 Task: Select (GMT-07:00) Boise from the time zone.
Action: Mouse pressed left at (41, 102)
Screenshot: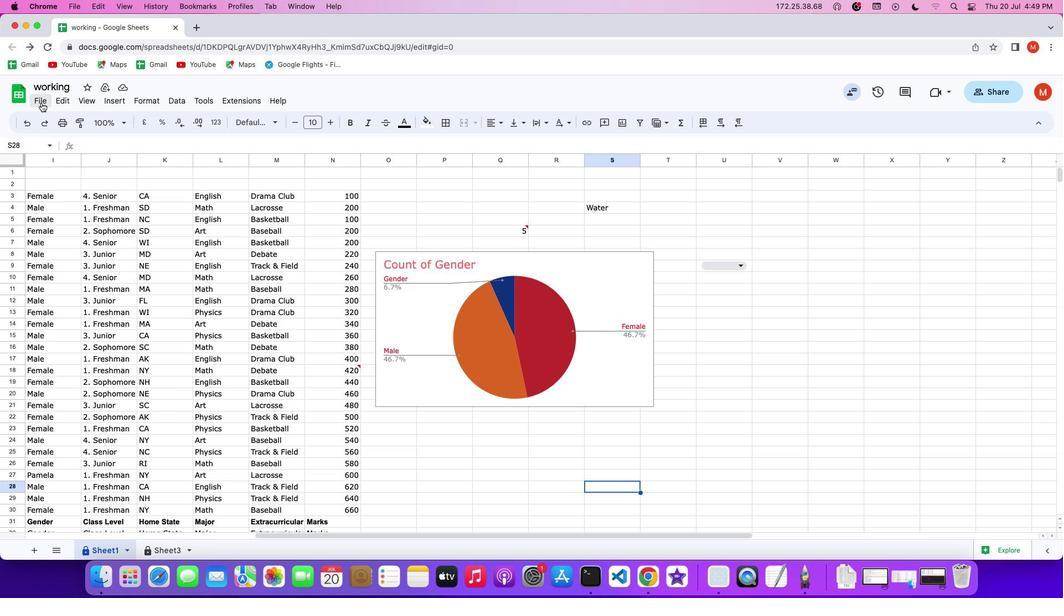 
Action: Mouse moved to (41, 102)
Screenshot: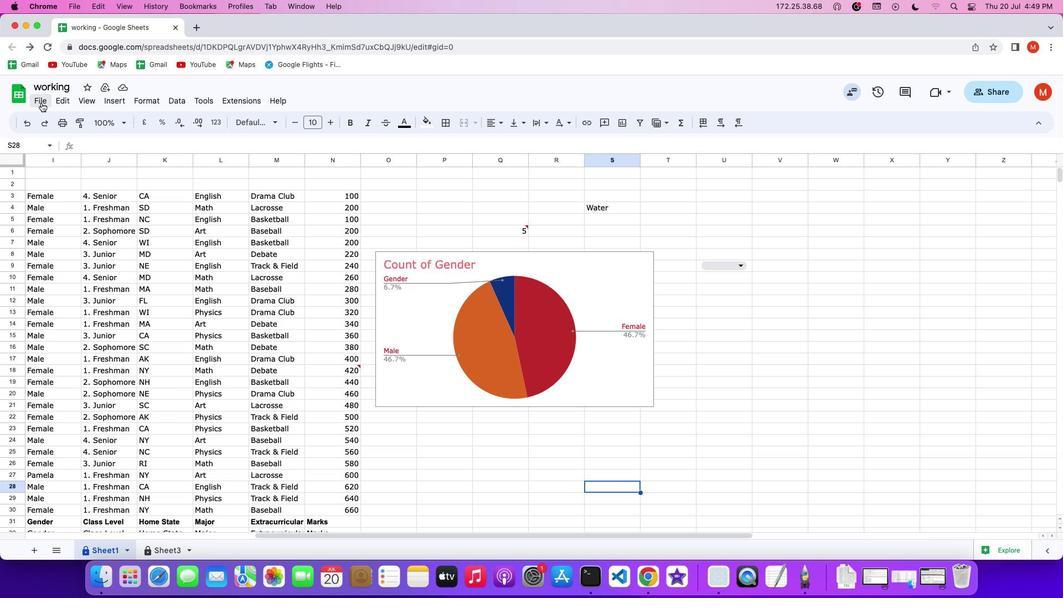 
Action: Mouse pressed left at (41, 102)
Screenshot: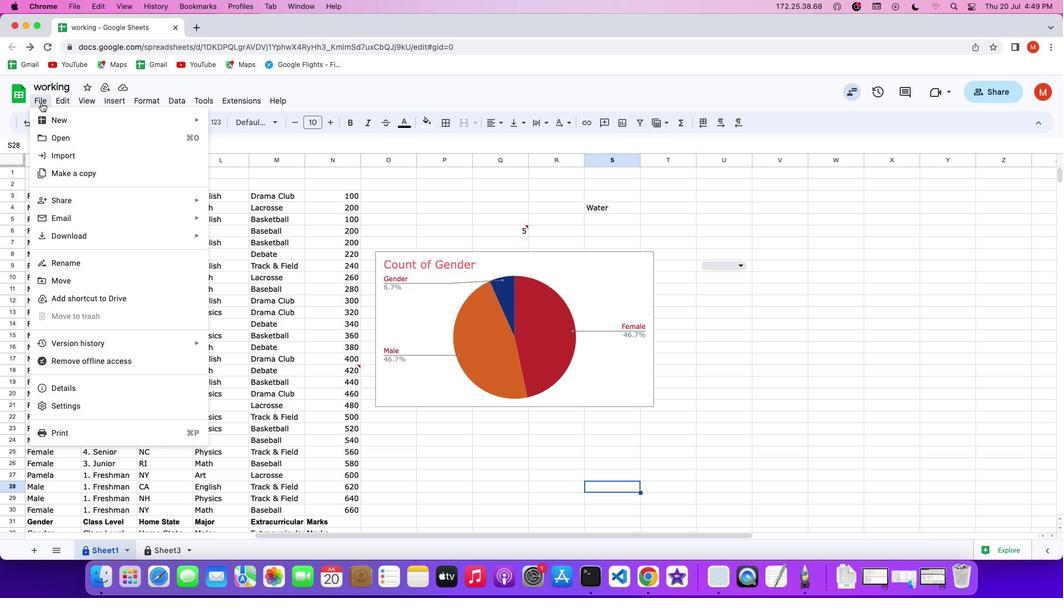 
Action: Mouse moved to (63, 403)
Screenshot: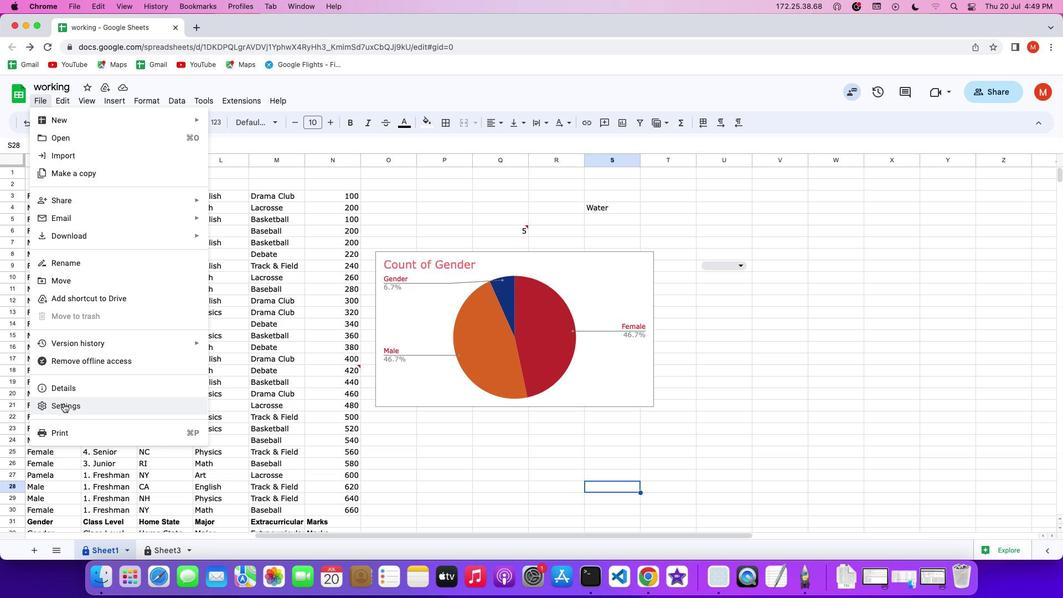 
Action: Mouse pressed left at (63, 403)
Screenshot: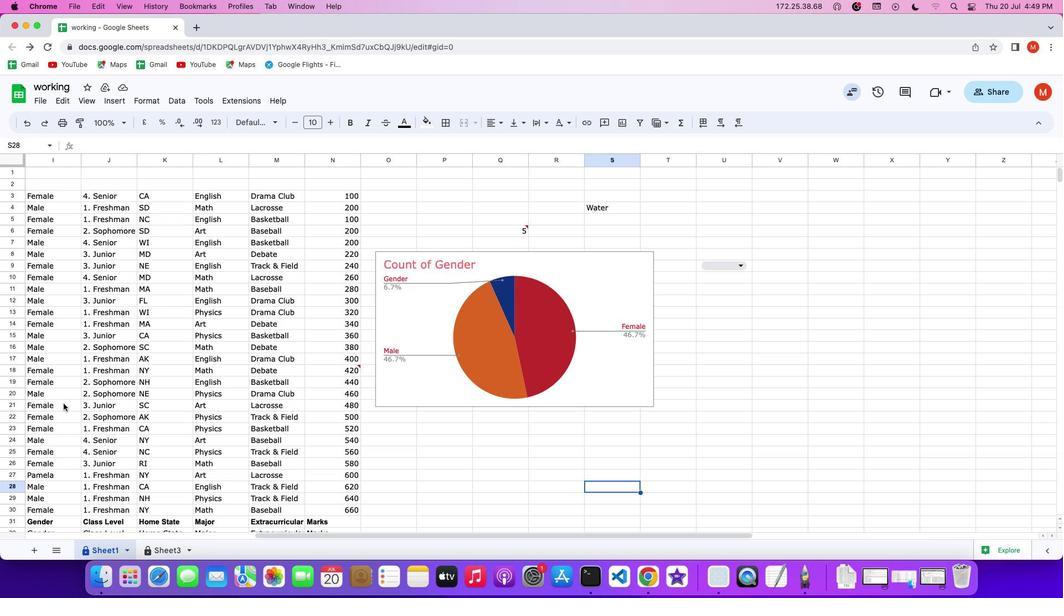 
Action: Mouse moved to (461, 350)
Screenshot: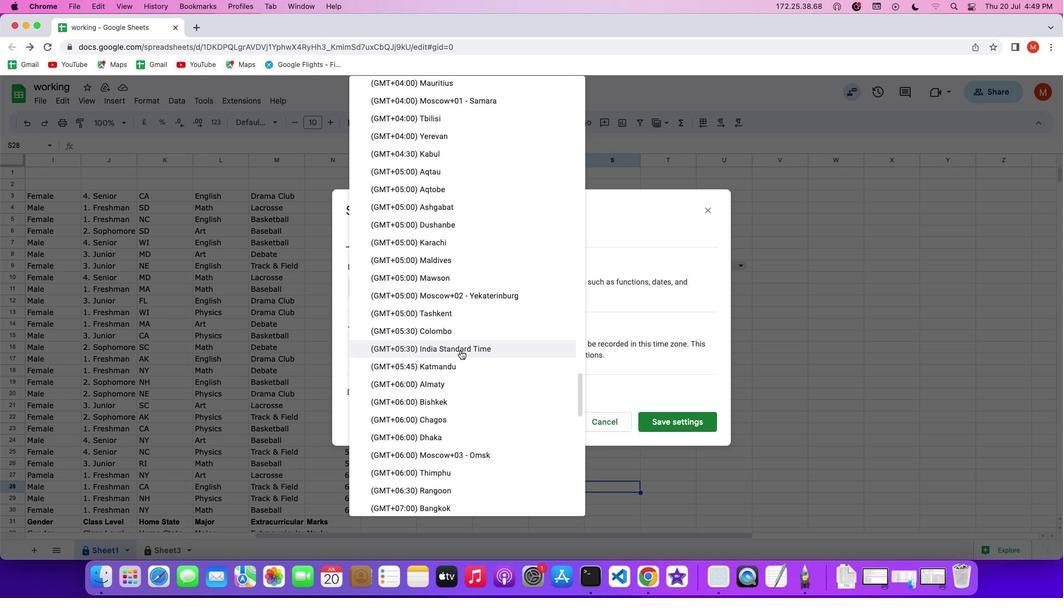 
Action: Mouse pressed left at (461, 350)
Screenshot: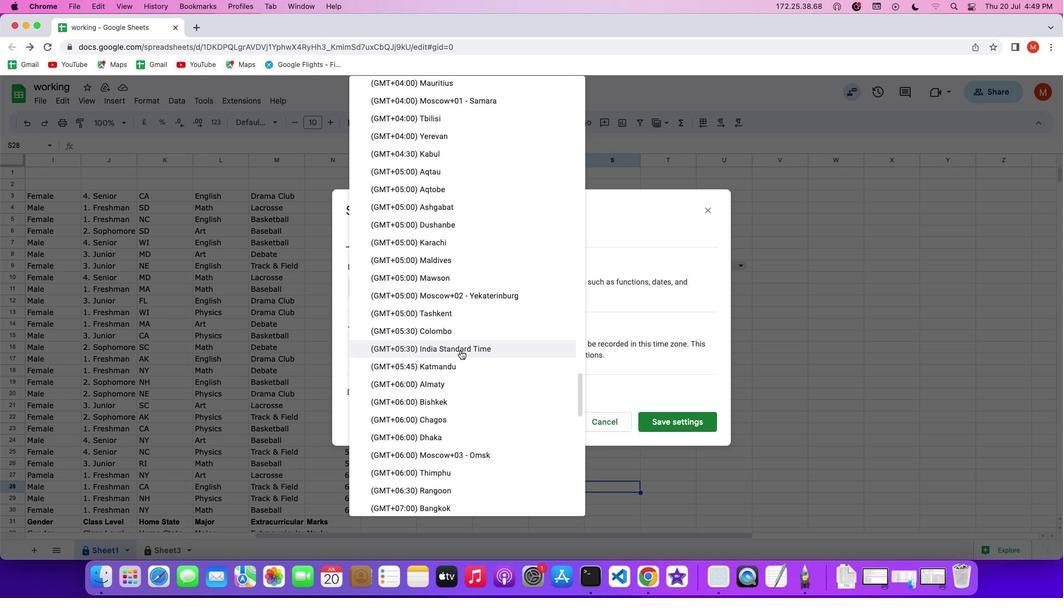 
Action: Mouse moved to (447, 216)
Screenshot: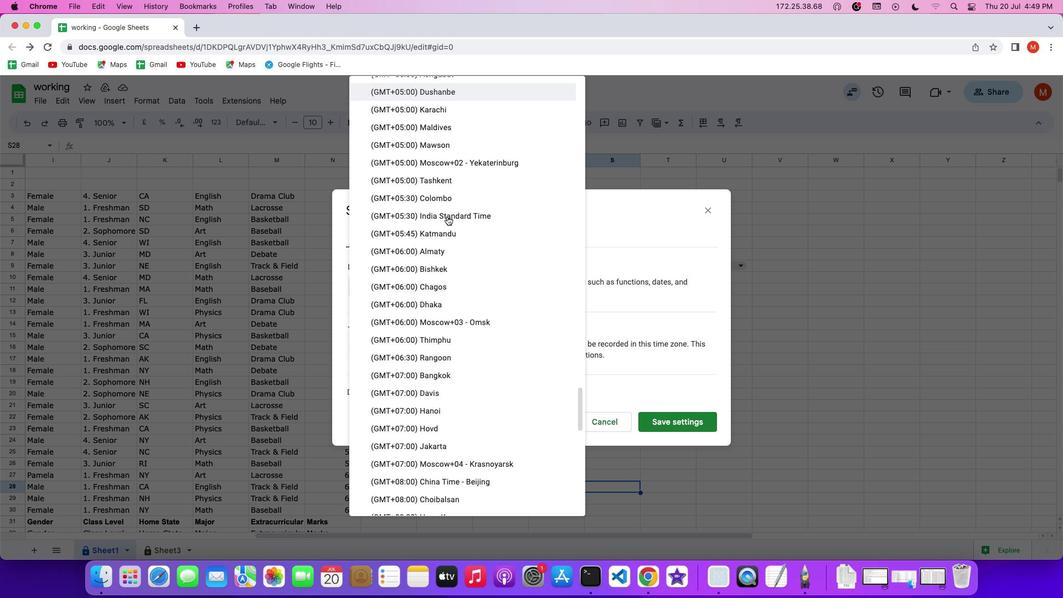 
Action: Mouse scrolled (447, 216) with delta (0, 0)
Screenshot: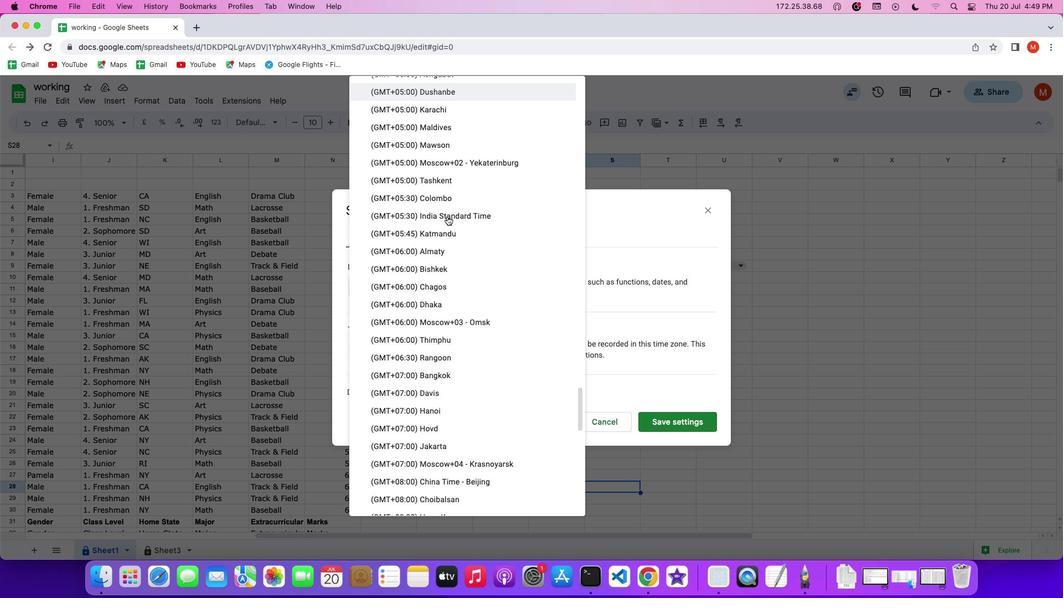
Action: Mouse scrolled (447, 216) with delta (0, 0)
Screenshot: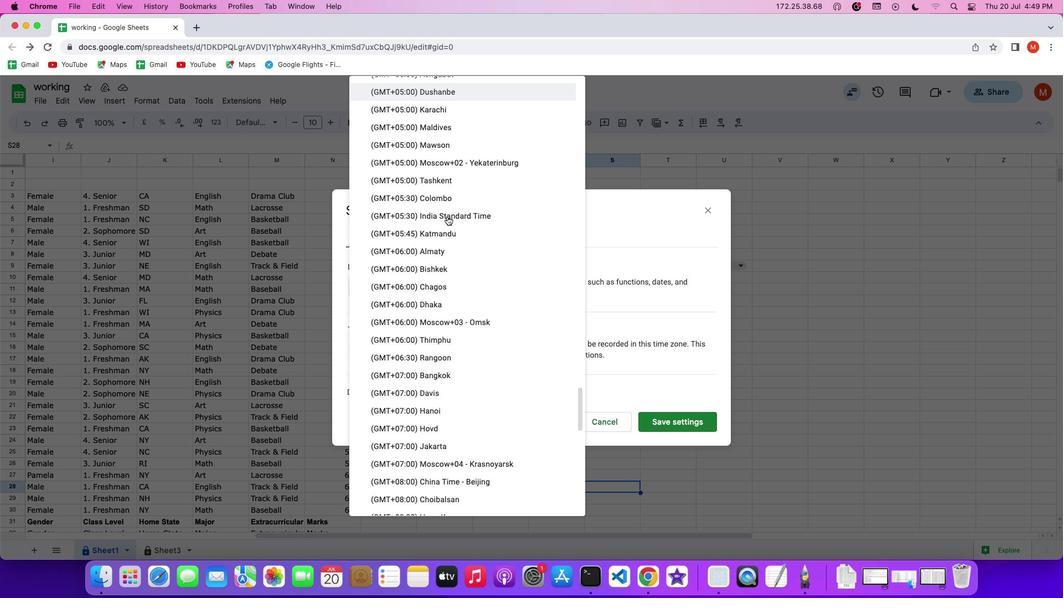 
Action: Mouse scrolled (447, 216) with delta (0, -1)
Screenshot: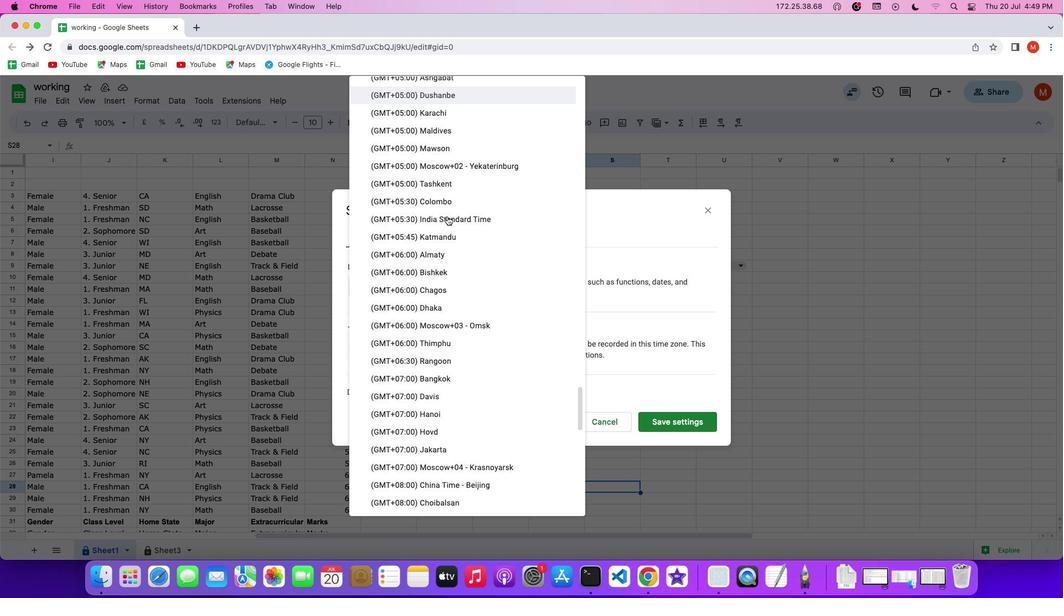 
Action: Mouse scrolled (447, 216) with delta (0, -1)
Screenshot: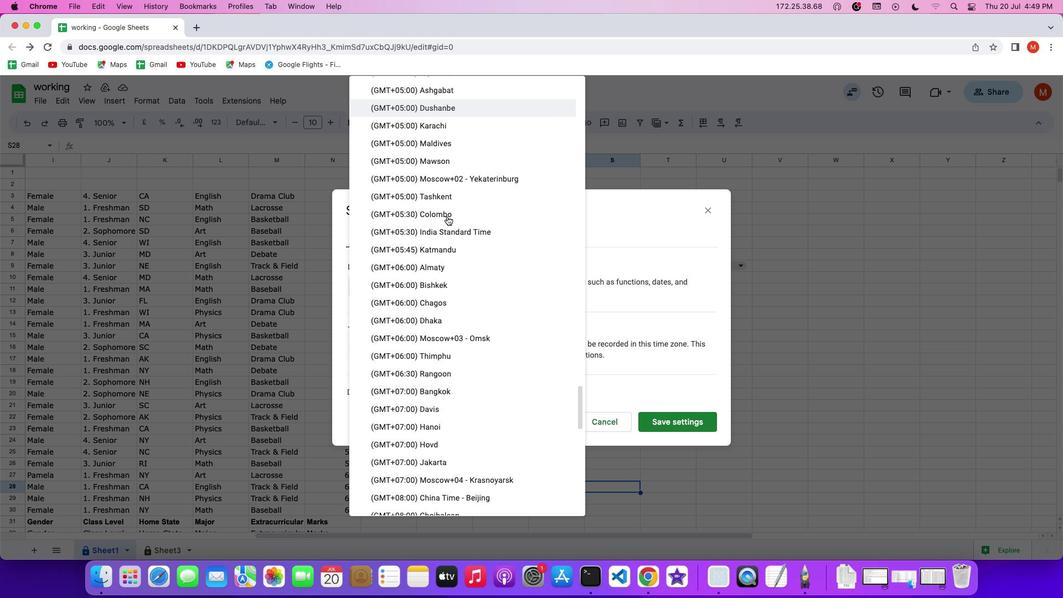 
Action: Mouse scrolled (447, 216) with delta (0, 0)
Screenshot: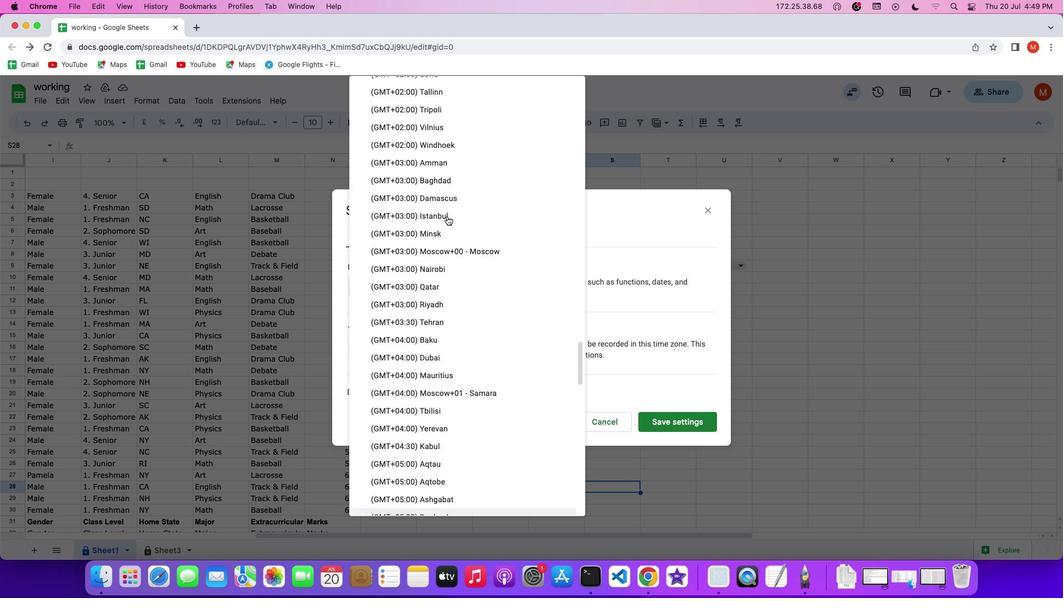 
Action: Mouse scrolled (447, 216) with delta (0, 0)
Screenshot: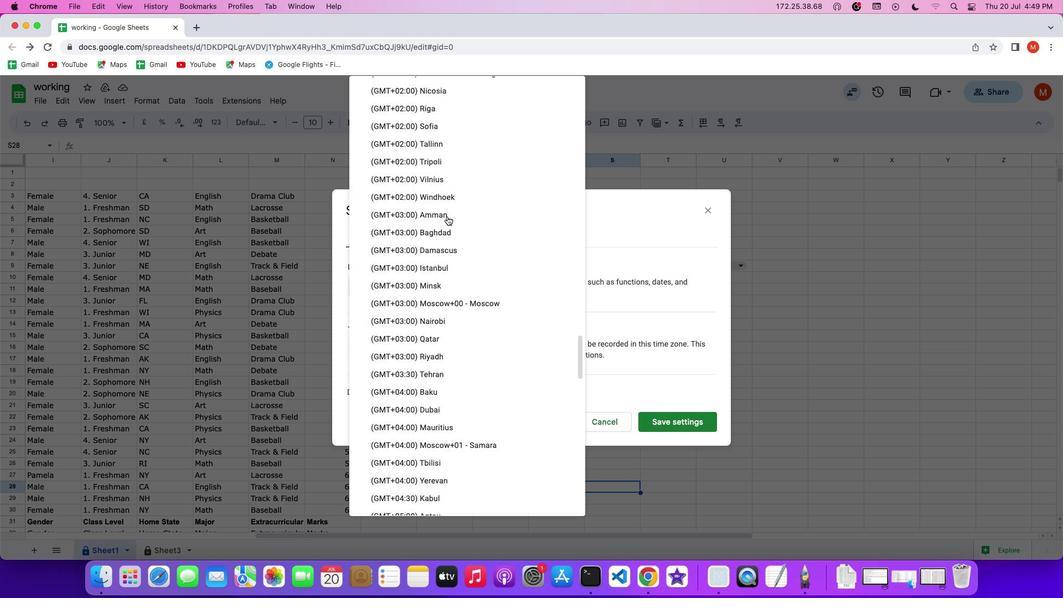 
Action: Mouse scrolled (447, 216) with delta (0, 1)
Screenshot: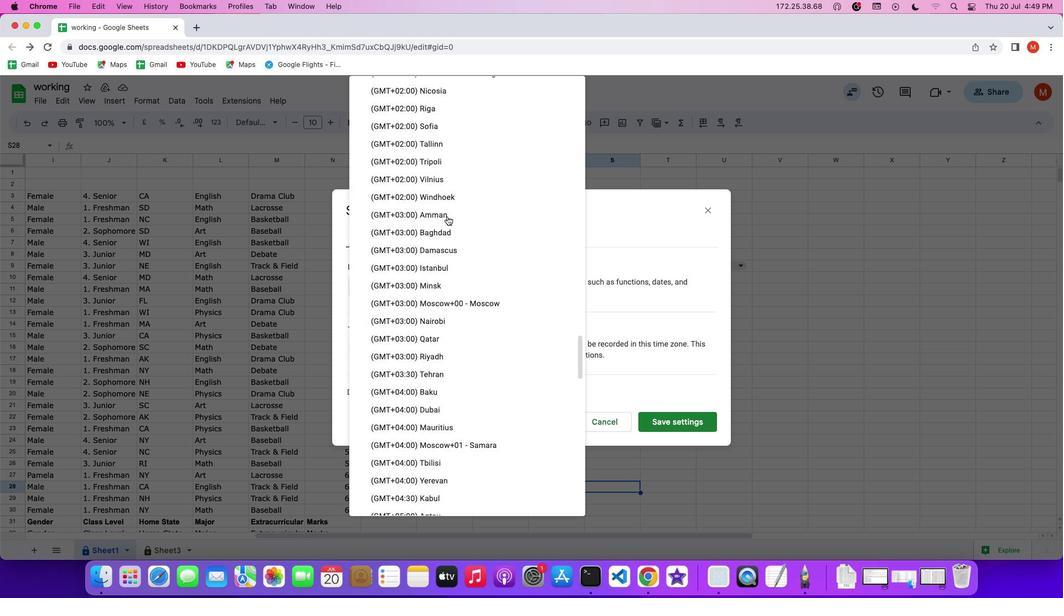 
Action: Mouse scrolled (447, 216) with delta (0, 0)
Screenshot: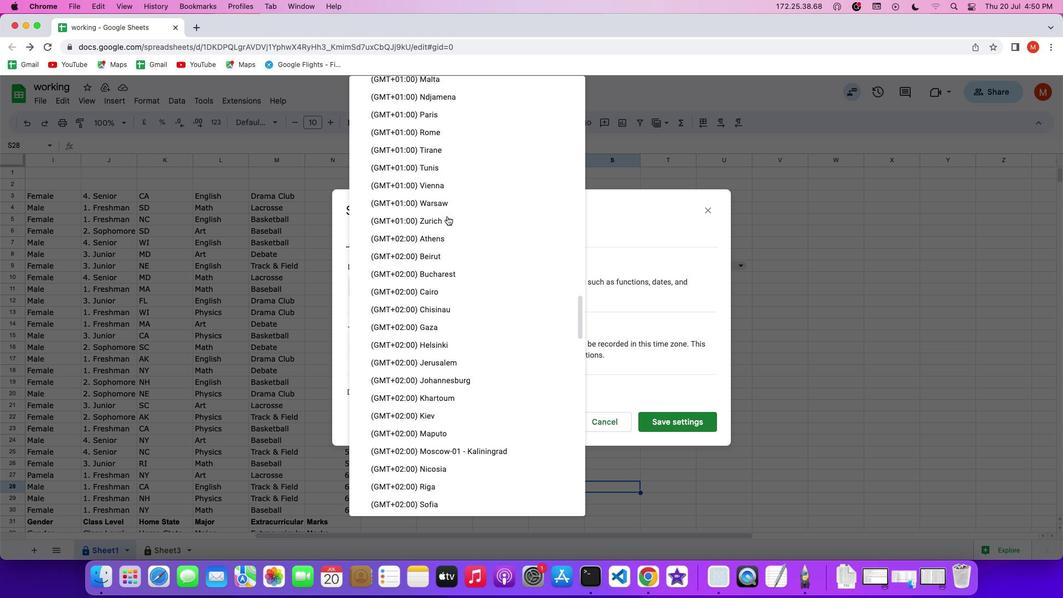 
Action: Mouse scrolled (447, 216) with delta (0, 0)
Screenshot: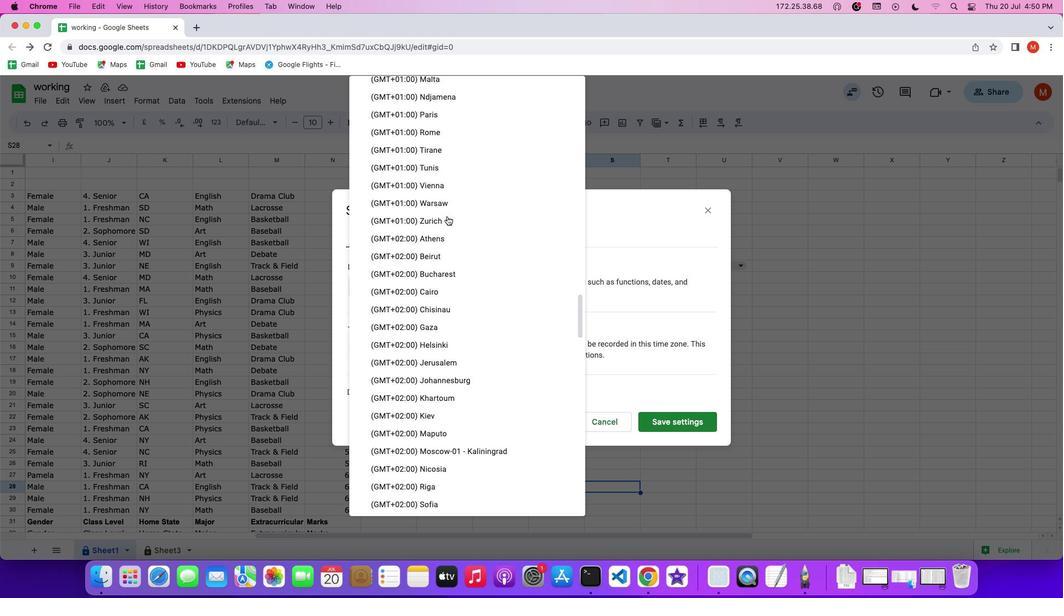 
Action: Mouse scrolled (447, 216) with delta (0, 1)
Screenshot: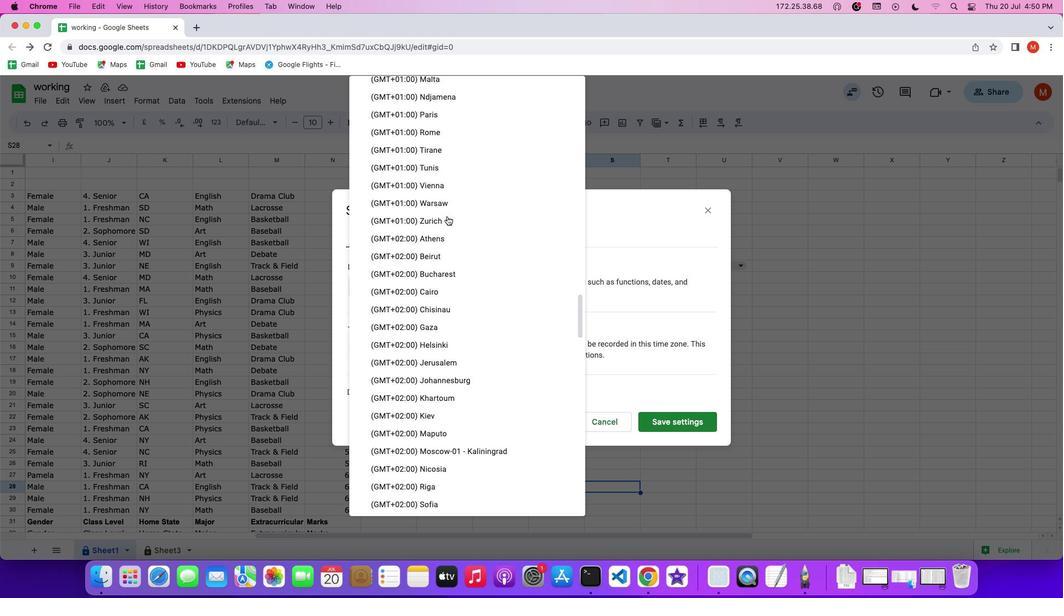 
Action: Mouse scrolled (447, 216) with delta (0, 2)
Screenshot: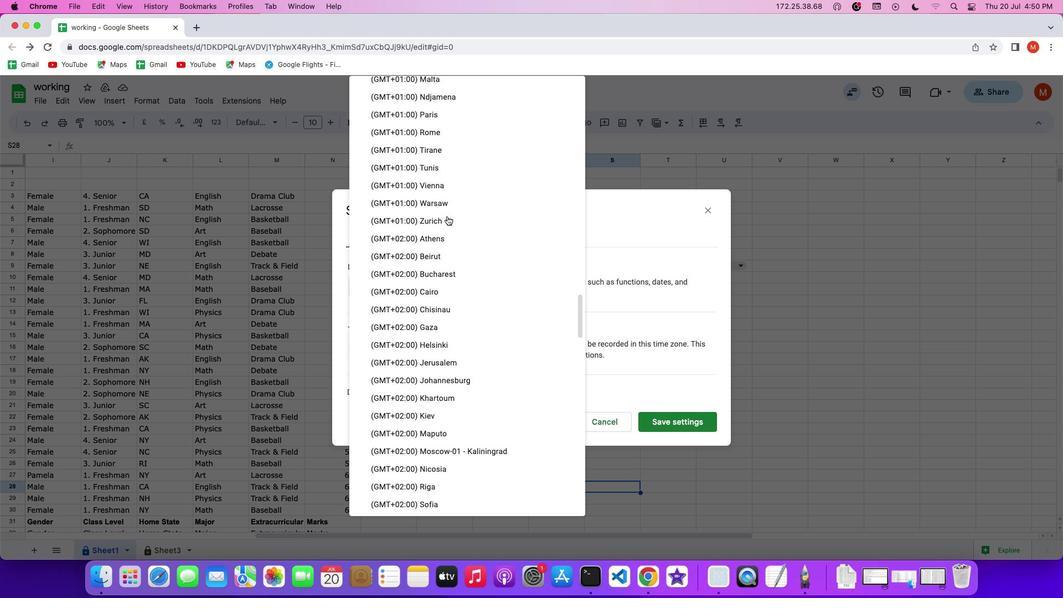 
Action: Mouse scrolled (447, 216) with delta (0, 3)
Screenshot: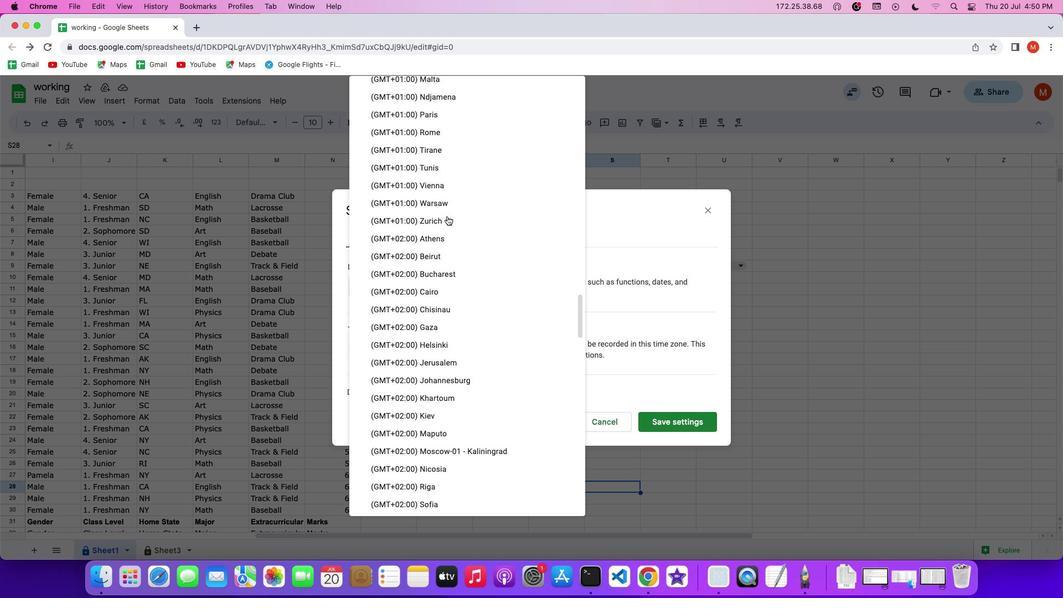 
Action: Mouse scrolled (447, 216) with delta (0, 0)
Screenshot: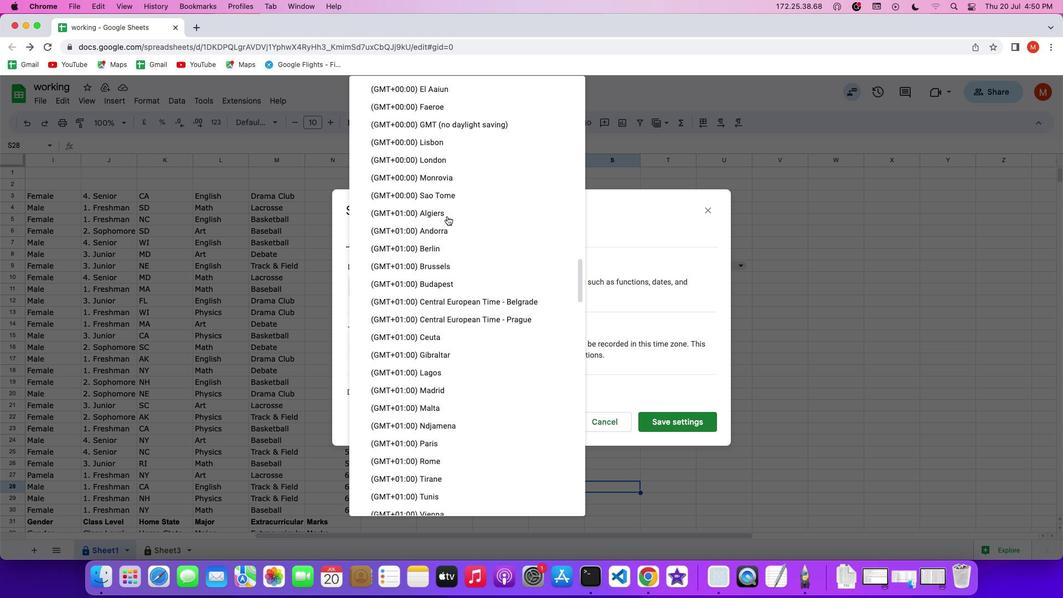 
Action: Mouse scrolled (447, 216) with delta (0, 0)
Screenshot: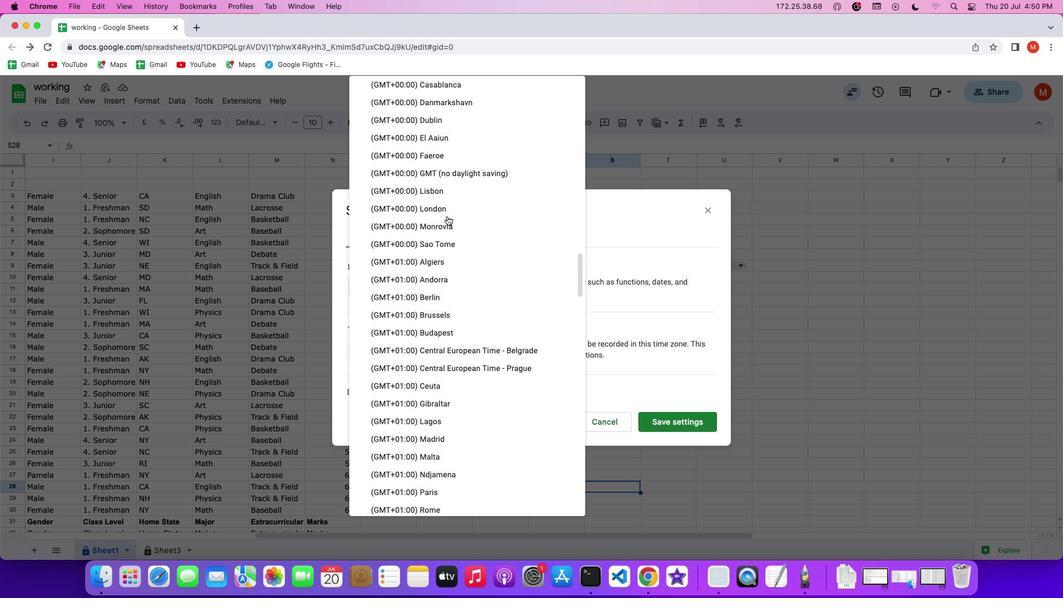 
Action: Mouse scrolled (447, 216) with delta (0, 1)
Screenshot: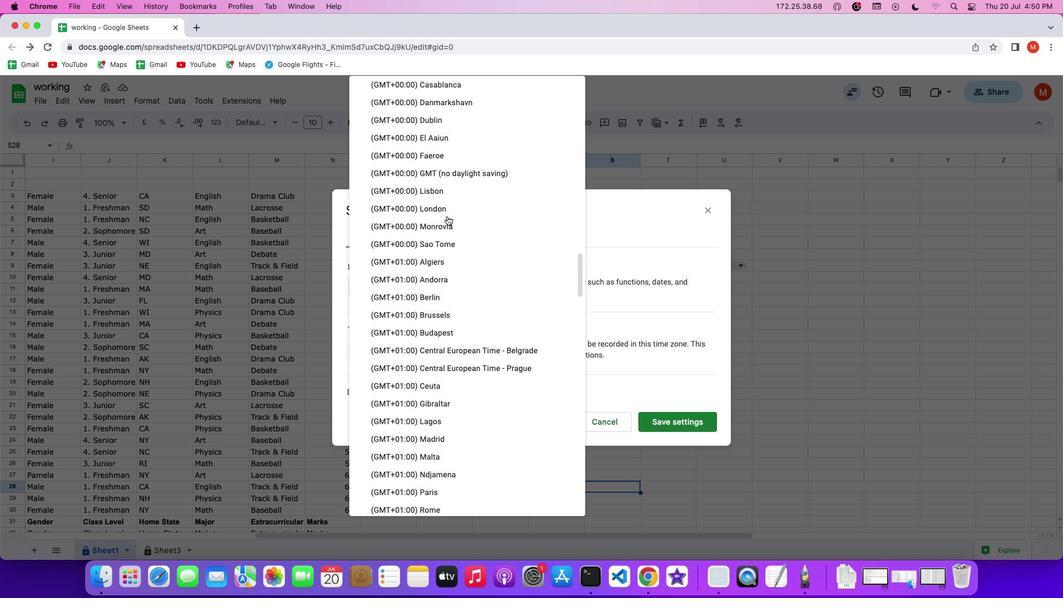 
Action: Mouse scrolled (447, 216) with delta (0, 2)
Screenshot: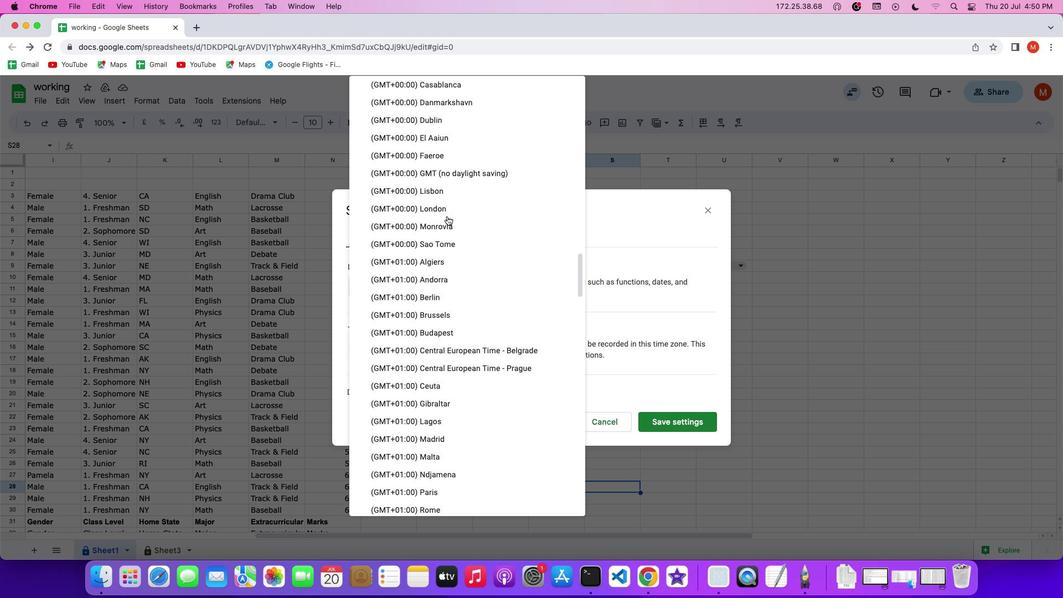 
Action: Mouse scrolled (447, 216) with delta (0, 3)
Screenshot: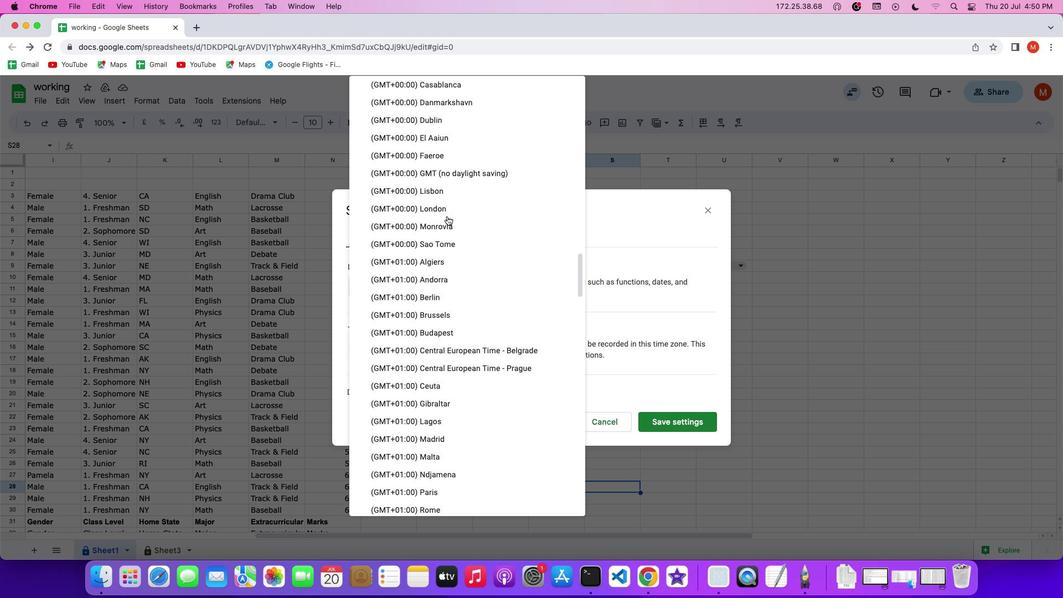 
Action: Mouse scrolled (447, 216) with delta (0, 0)
Screenshot: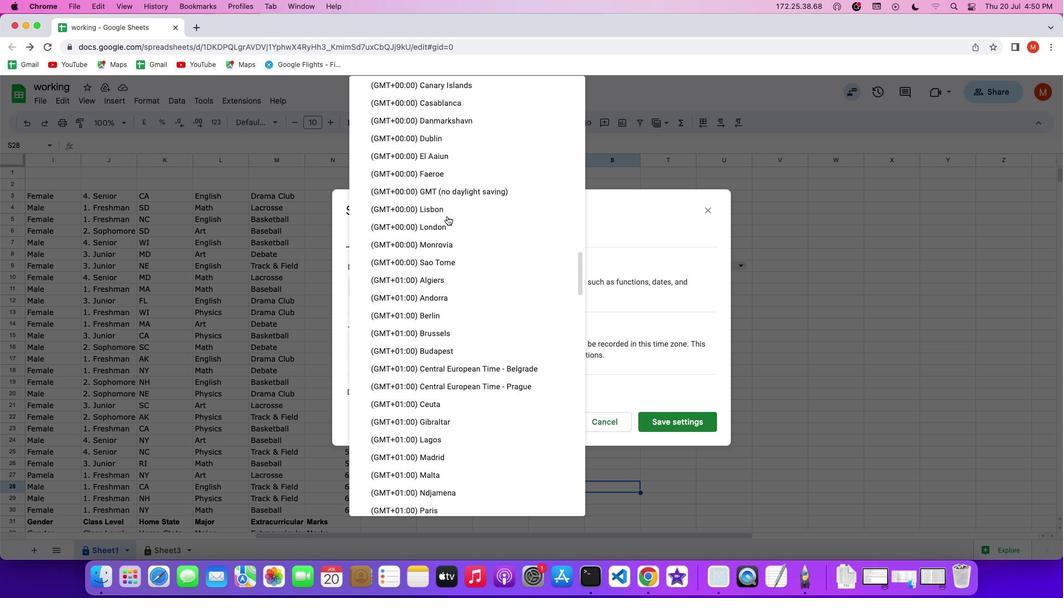 
Action: Mouse scrolled (447, 216) with delta (0, 0)
Screenshot: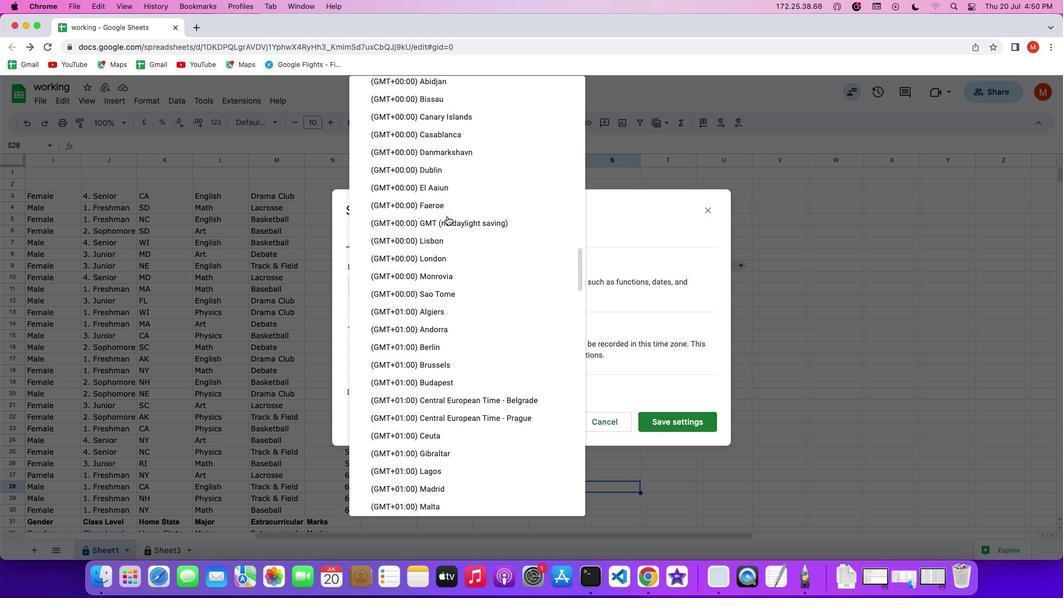 
Action: Mouse scrolled (447, 216) with delta (0, 1)
Screenshot: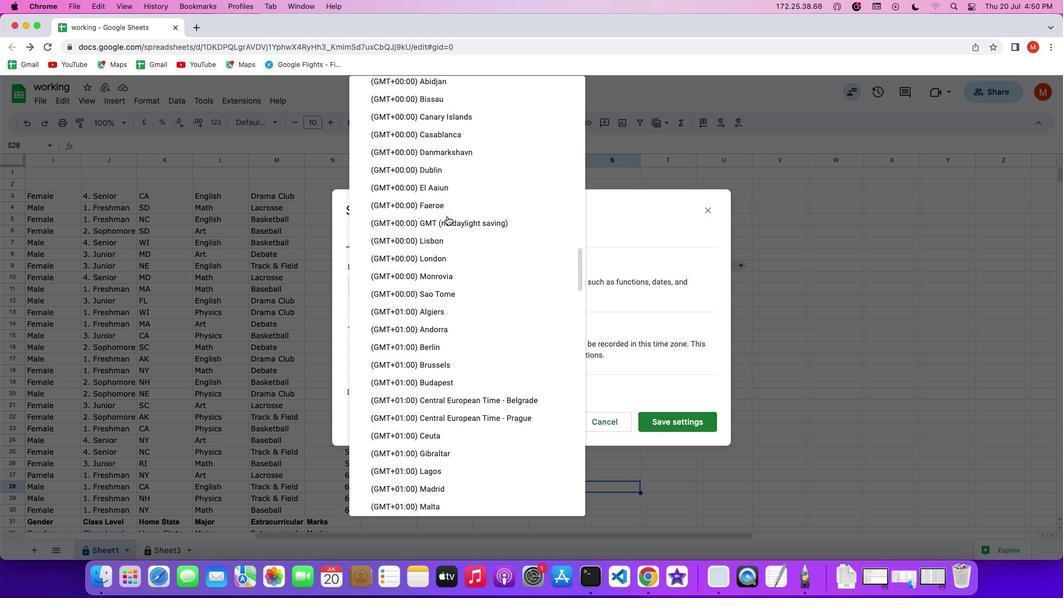 
Action: Mouse scrolled (447, 216) with delta (0, 2)
Screenshot: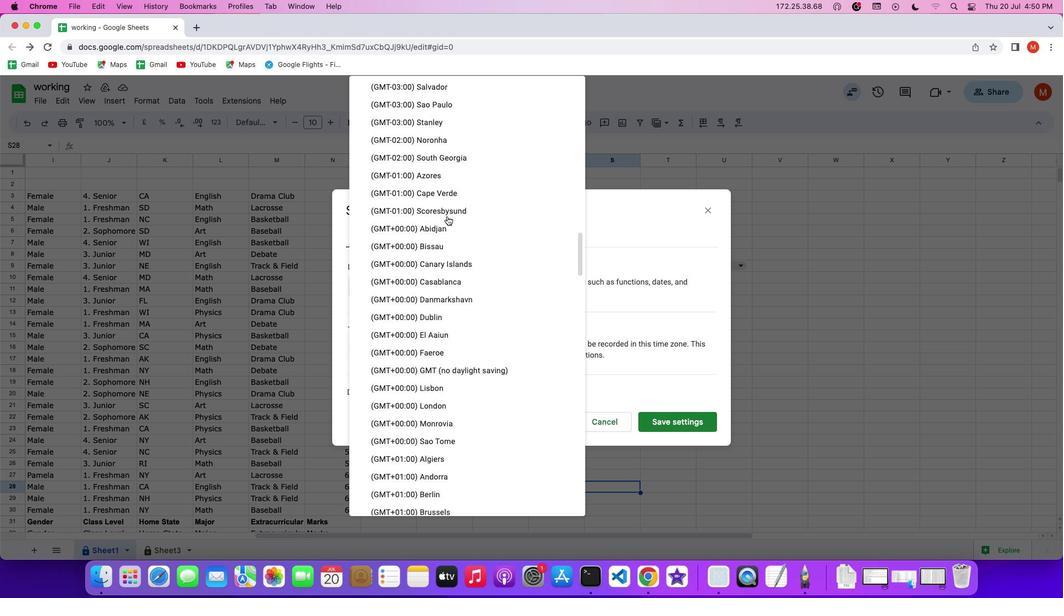 
Action: Mouse scrolled (447, 216) with delta (0, 3)
Screenshot: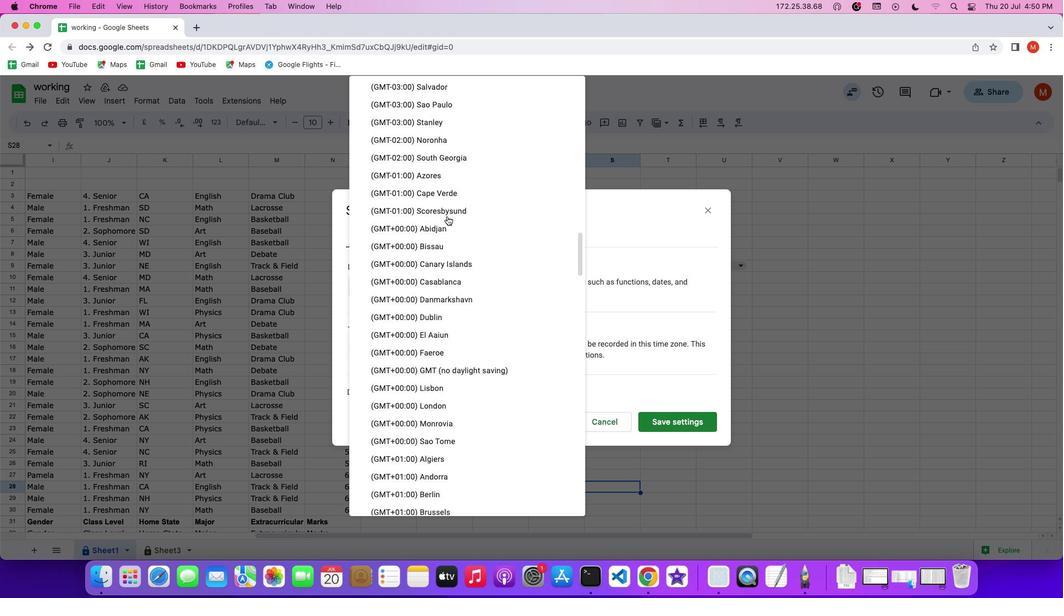 
Action: Mouse scrolled (447, 216) with delta (0, 0)
Screenshot: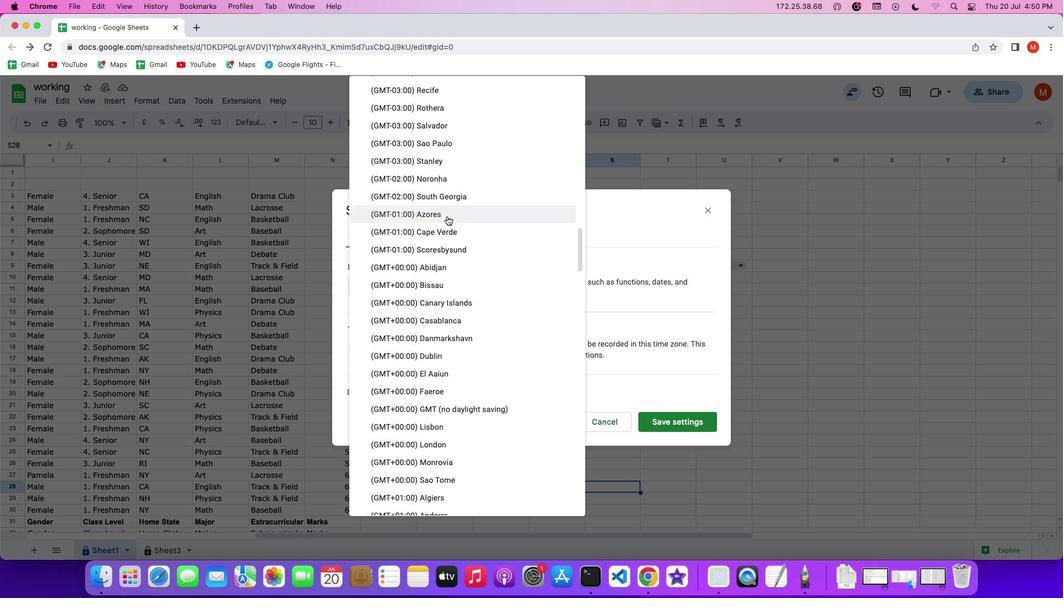 
Action: Mouse scrolled (447, 216) with delta (0, 0)
Screenshot: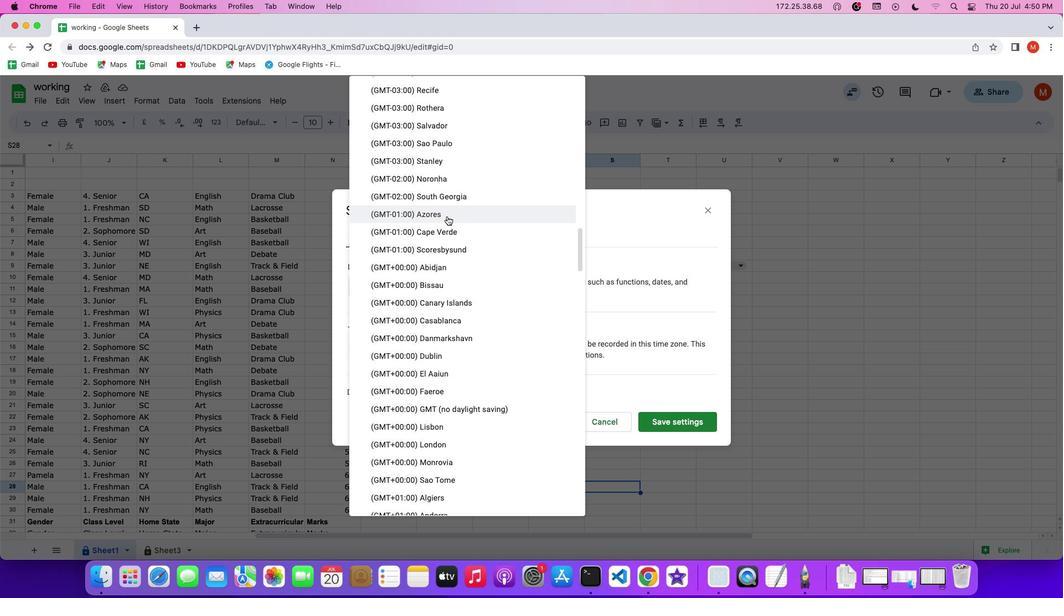 
Action: Mouse scrolled (447, 216) with delta (0, 1)
Screenshot: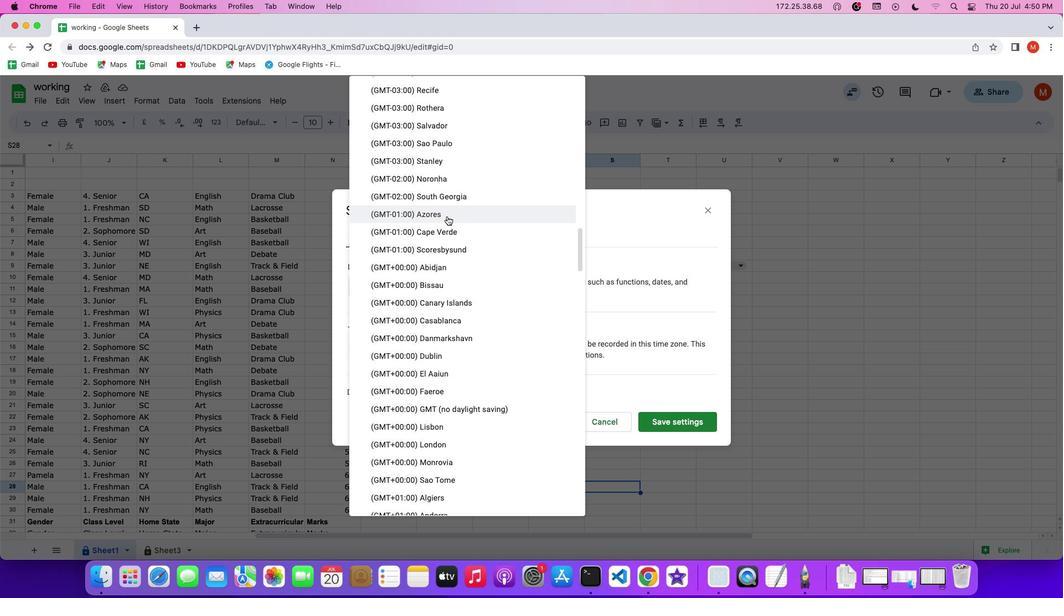 
Action: Mouse scrolled (447, 216) with delta (0, 2)
Screenshot: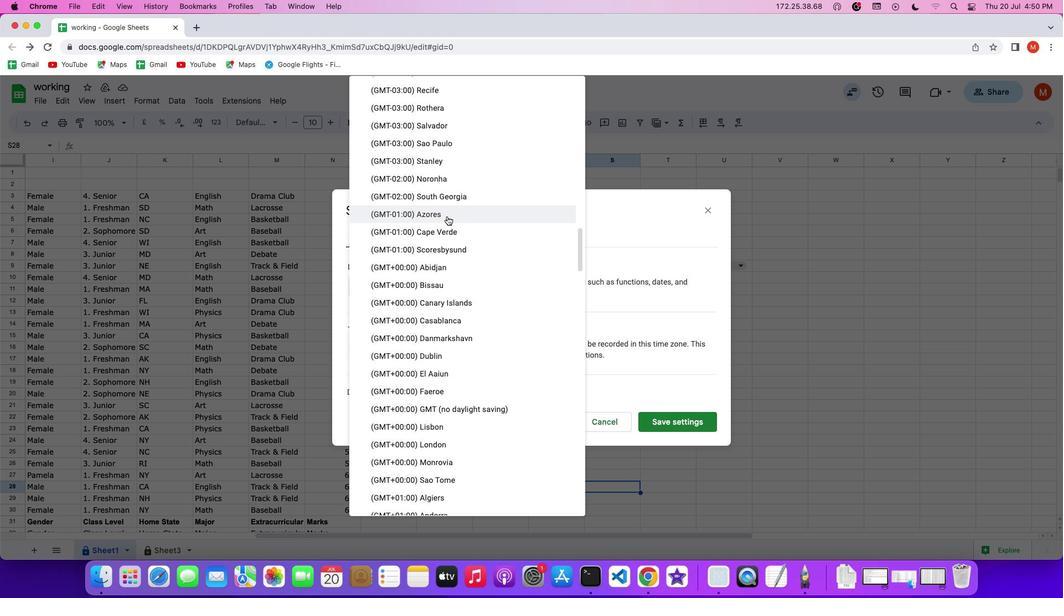 
Action: Mouse scrolled (447, 216) with delta (0, 0)
Screenshot: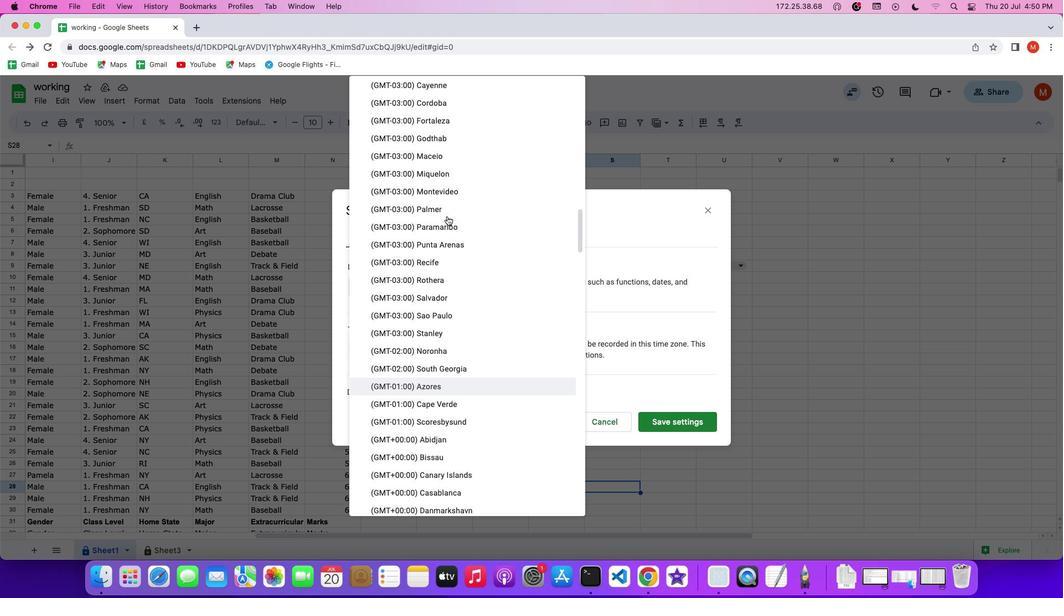 
Action: Mouse scrolled (447, 216) with delta (0, 0)
Screenshot: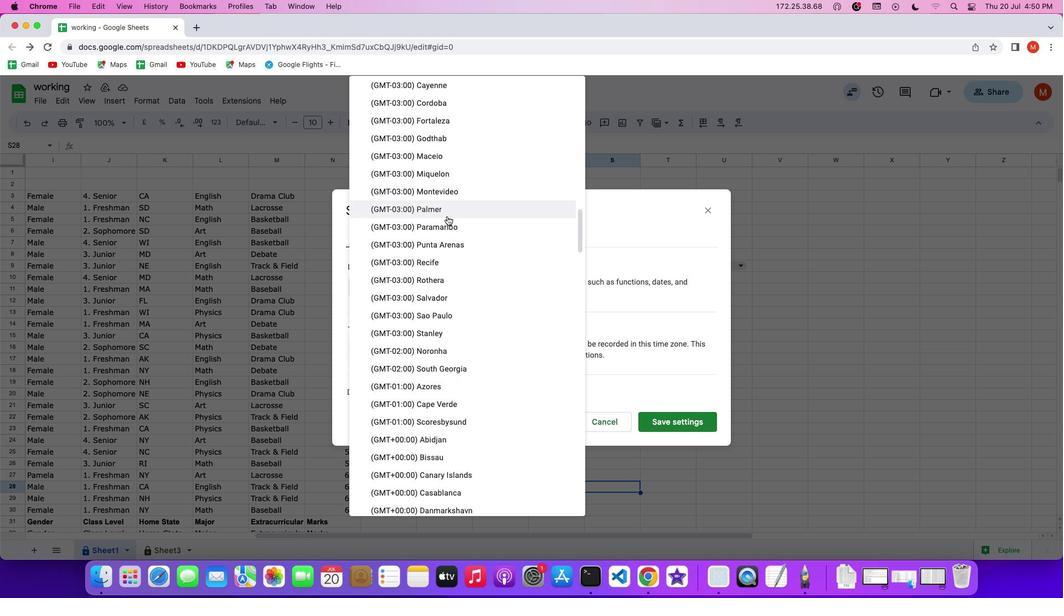 
Action: Mouse scrolled (447, 216) with delta (0, 1)
Screenshot: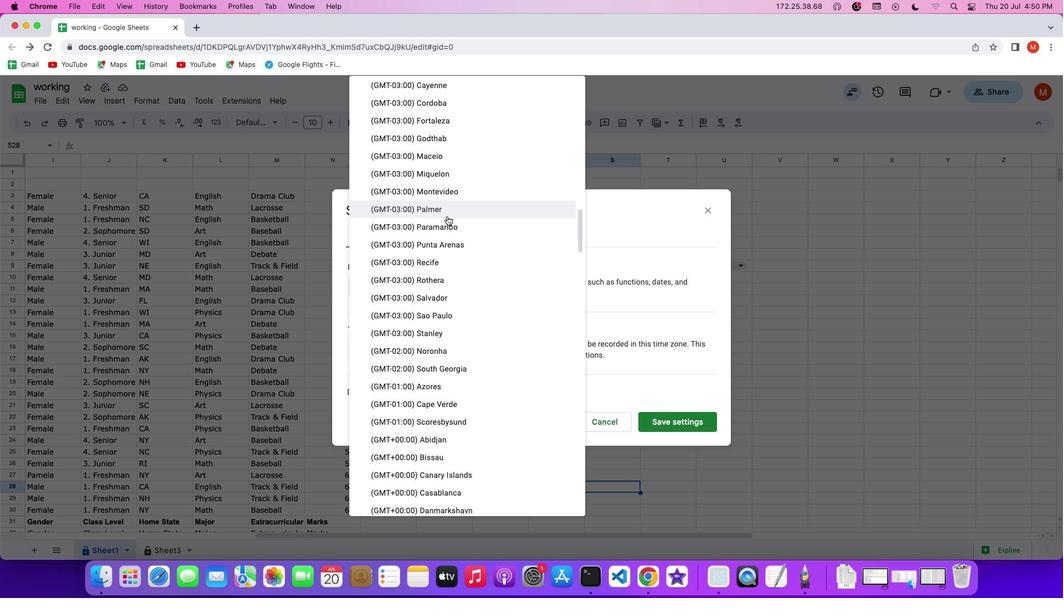 
Action: Mouse scrolled (447, 216) with delta (0, 2)
Screenshot: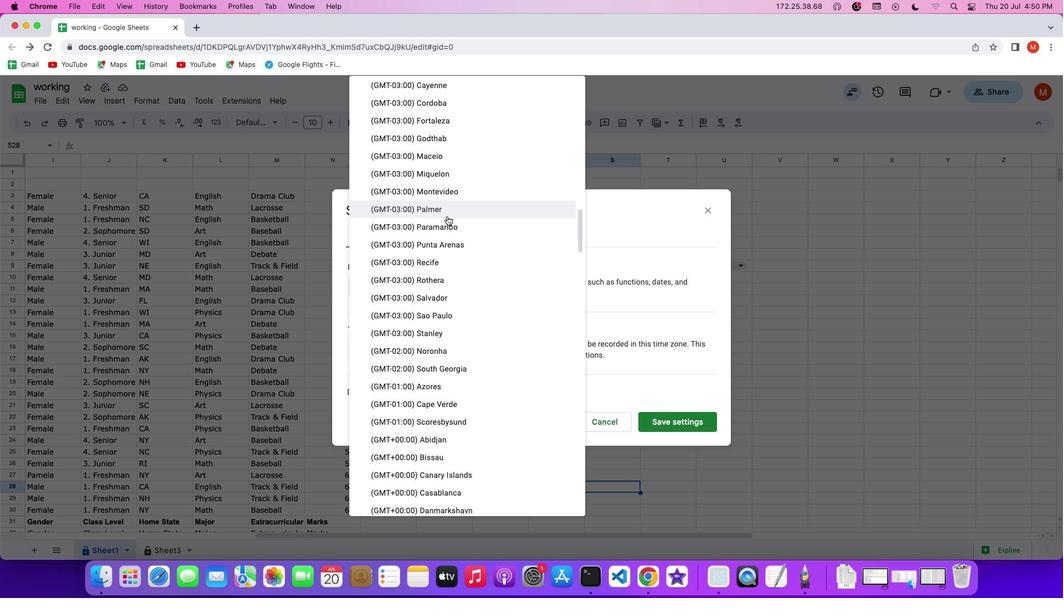 
Action: Mouse scrolled (447, 216) with delta (0, 0)
Screenshot: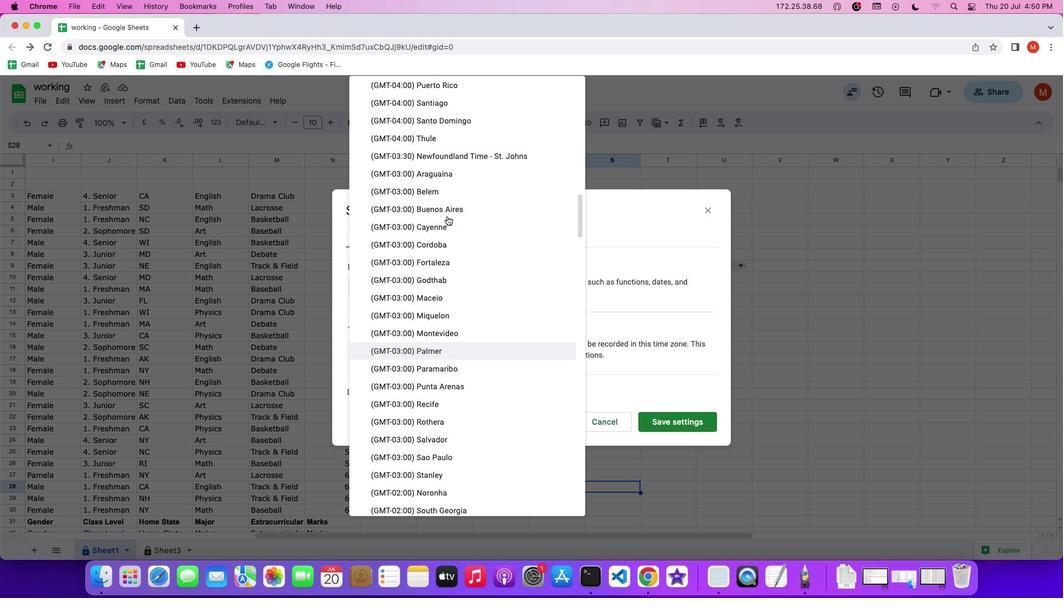 
Action: Mouse scrolled (447, 216) with delta (0, 0)
Screenshot: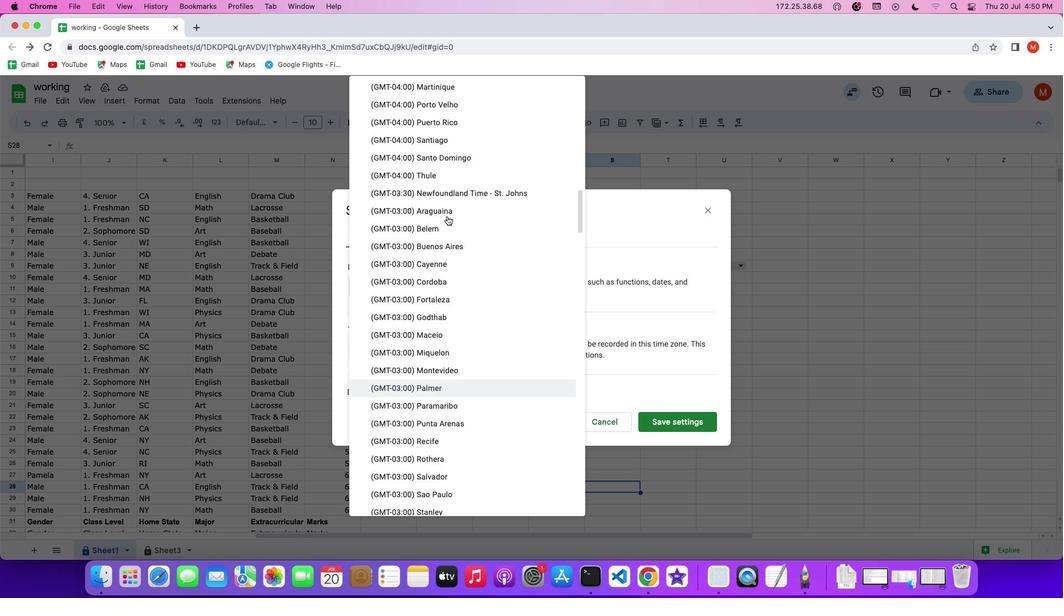 
Action: Mouse scrolled (447, 216) with delta (0, 1)
Screenshot: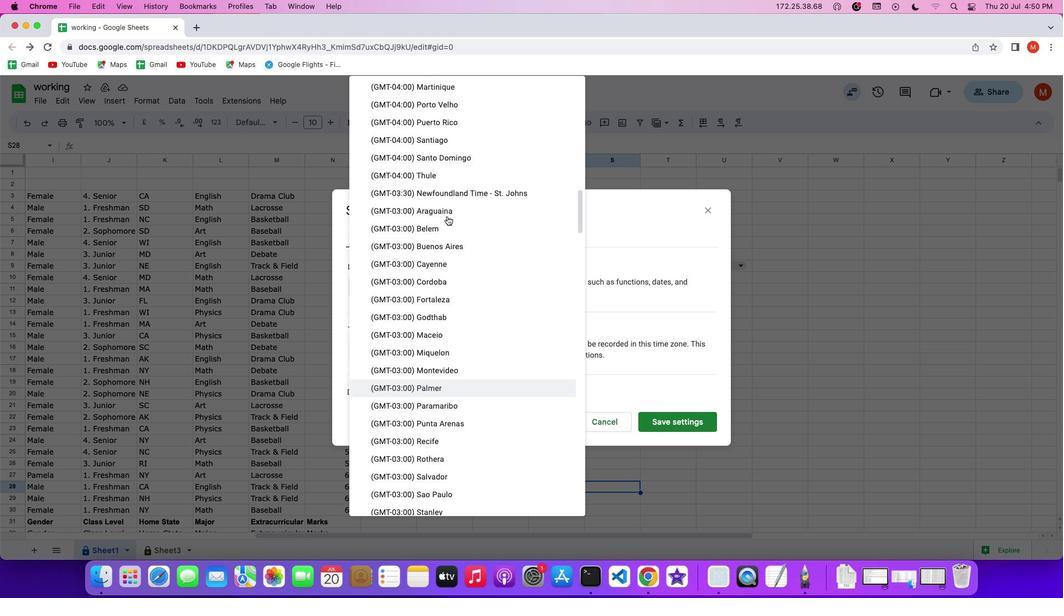 
Action: Mouse scrolled (447, 216) with delta (0, 1)
Screenshot: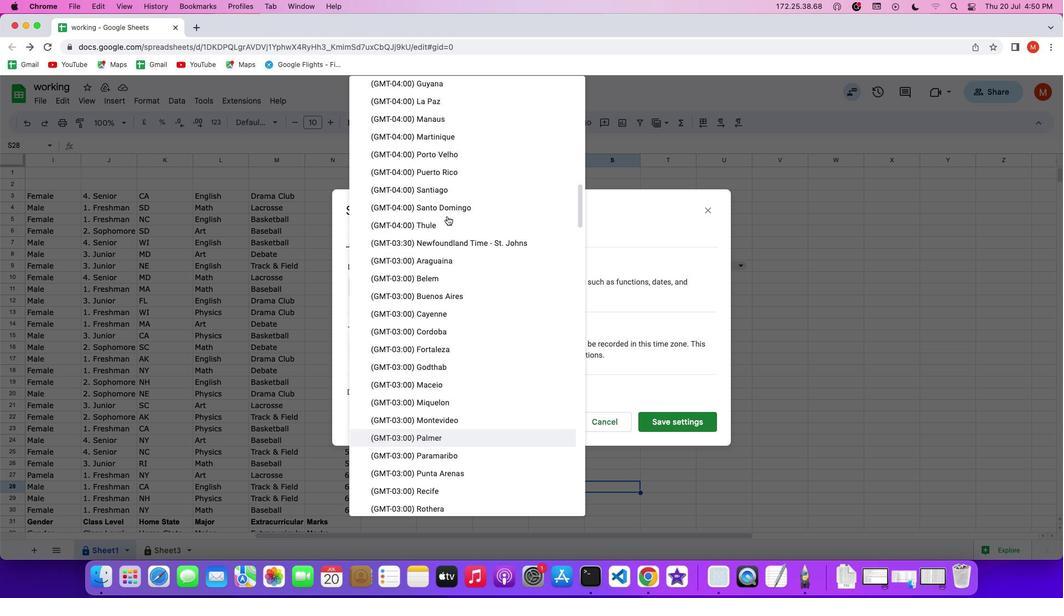 
Action: Mouse scrolled (447, 216) with delta (0, 0)
Screenshot: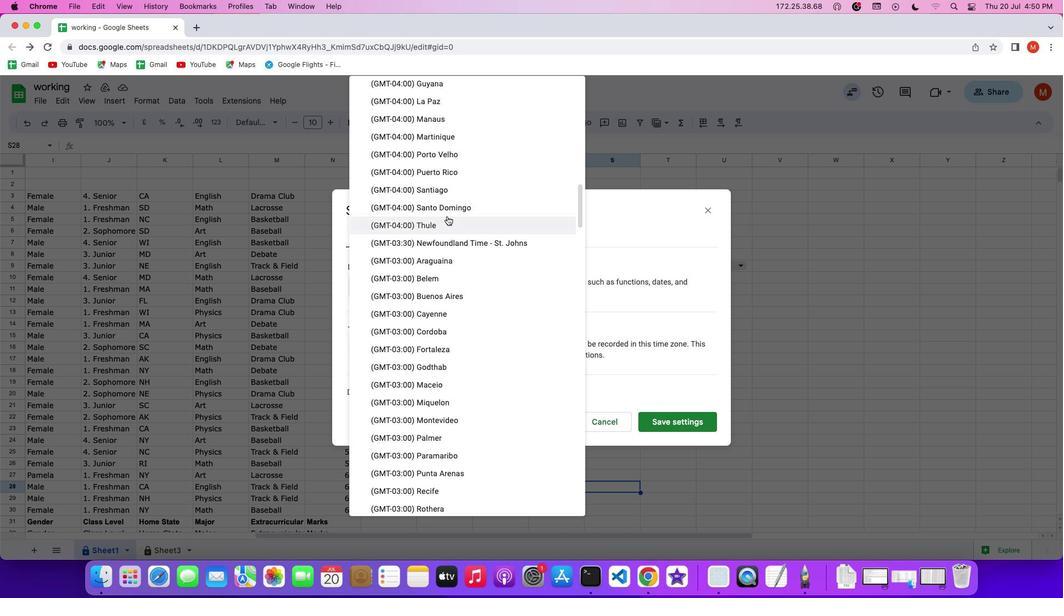 
Action: Mouse scrolled (447, 216) with delta (0, 0)
Screenshot: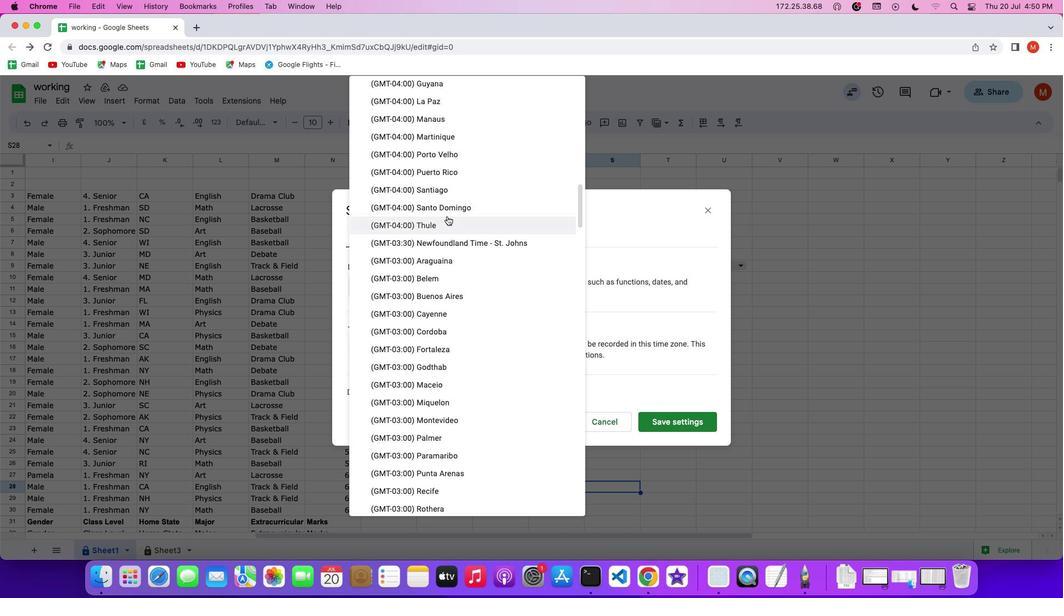
Action: Mouse scrolled (447, 216) with delta (0, 1)
Screenshot: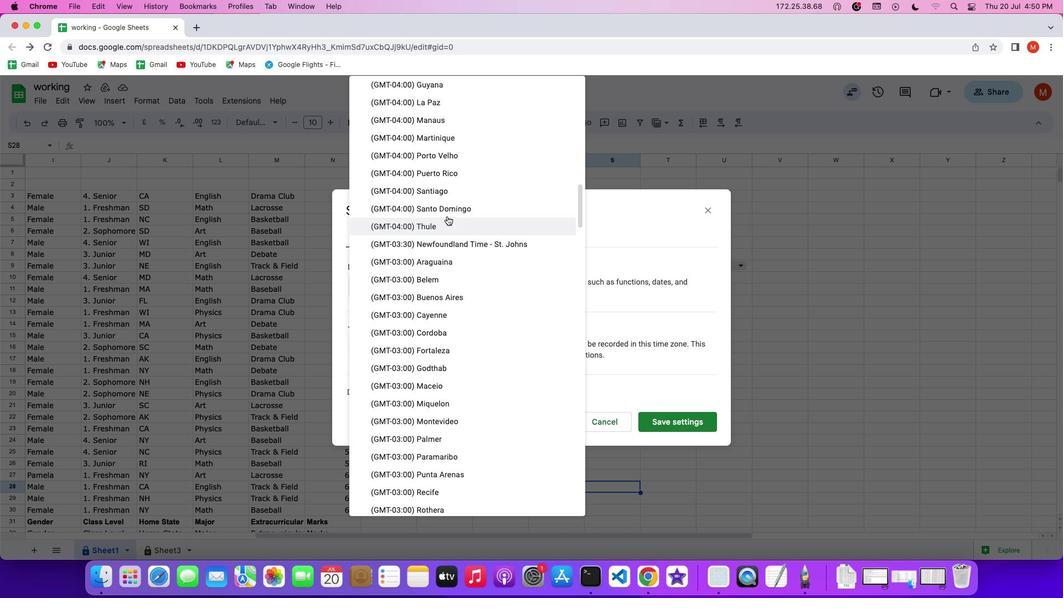 
Action: Mouse scrolled (447, 216) with delta (0, 0)
Screenshot: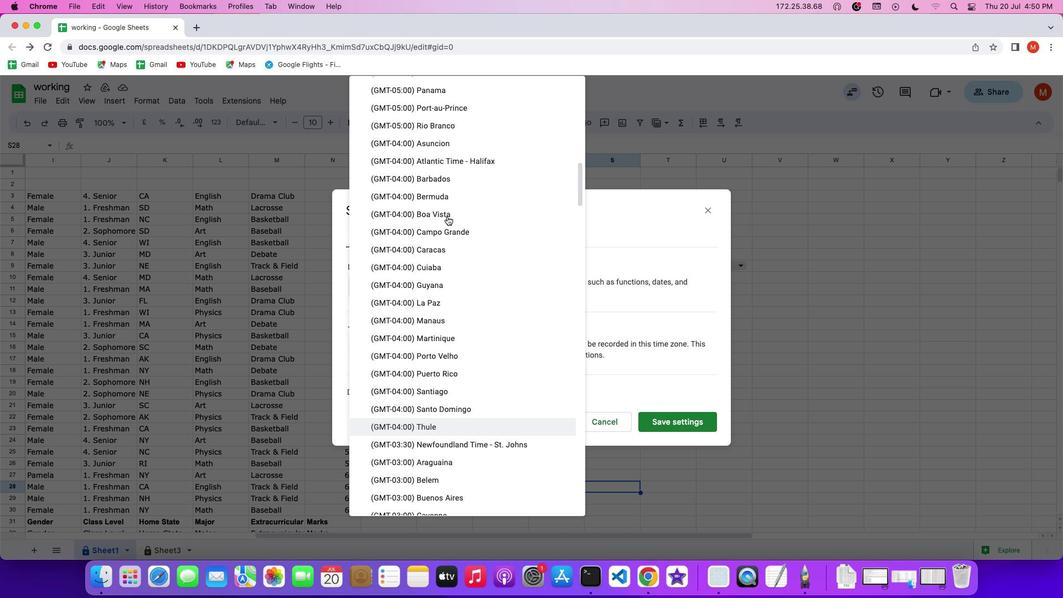 
Action: Mouse scrolled (447, 216) with delta (0, 0)
Screenshot: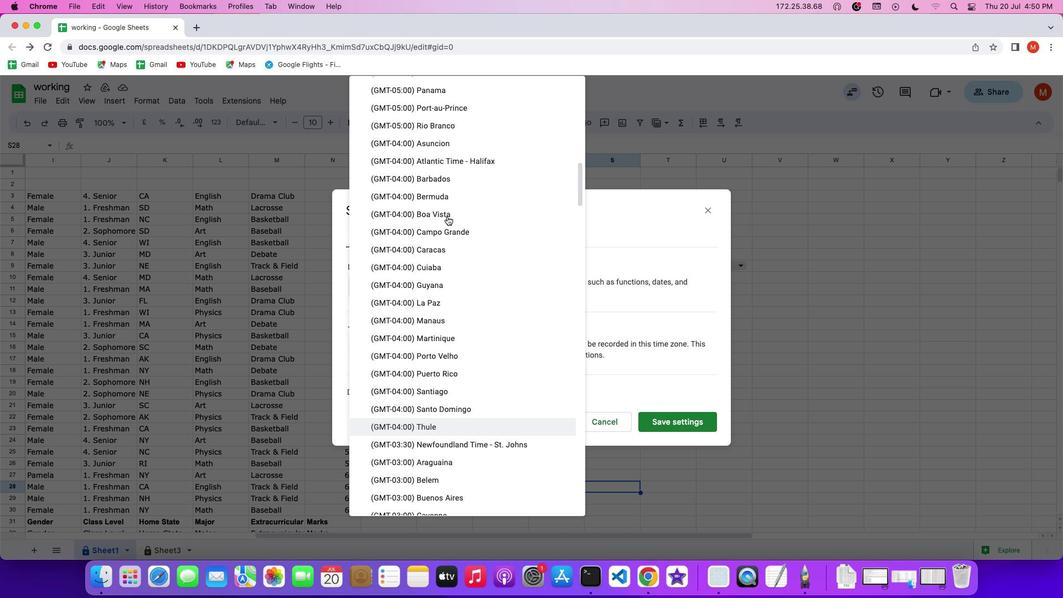 
Action: Mouse scrolled (447, 216) with delta (0, 1)
Screenshot: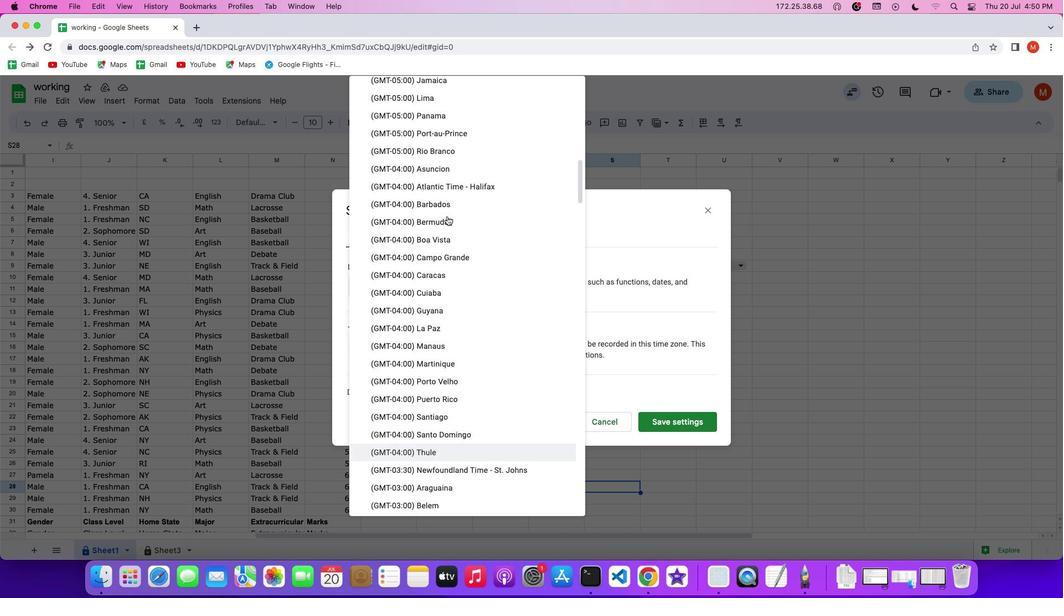 
Action: Mouse scrolled (447, 216) with delta (0, 2)
Screenshot: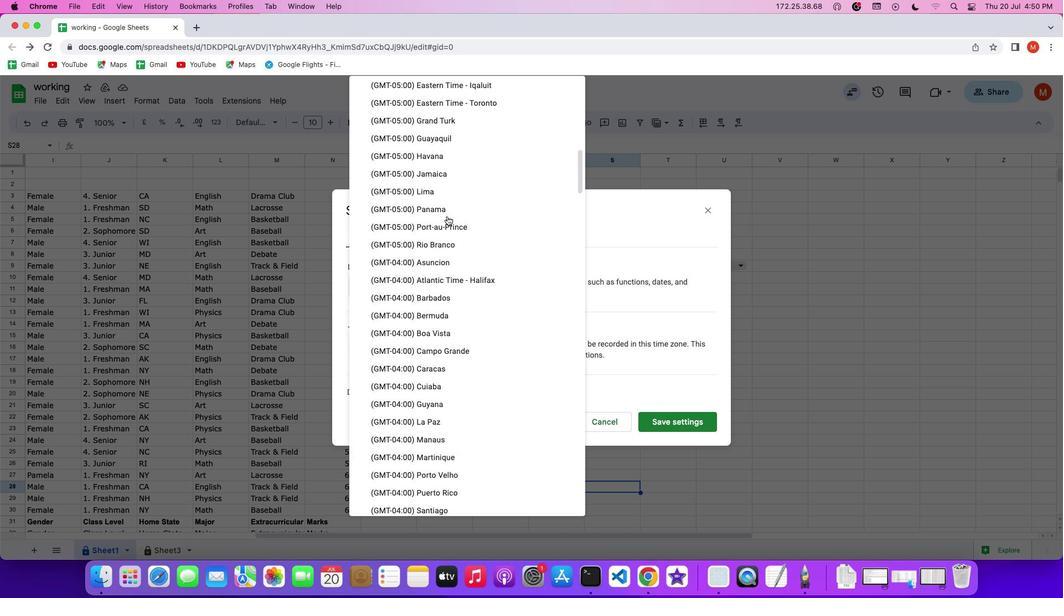 
Action: Mouse scrolled (447, 216) with delta (0, 0)
Screenshot: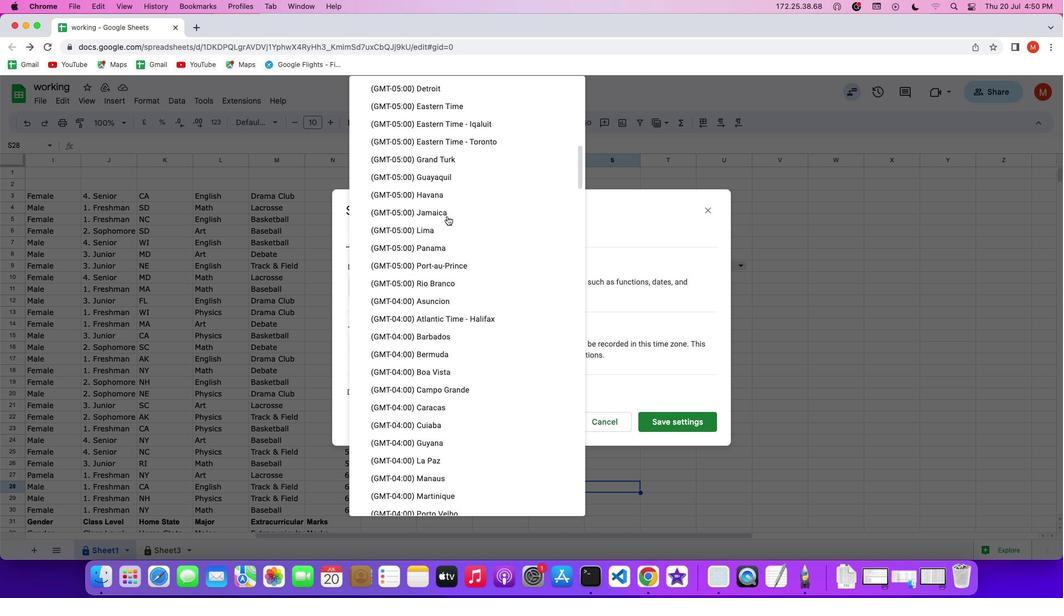 
Action: Mouse scrolled (447, 216) with delta (0, 0)
Screenshot: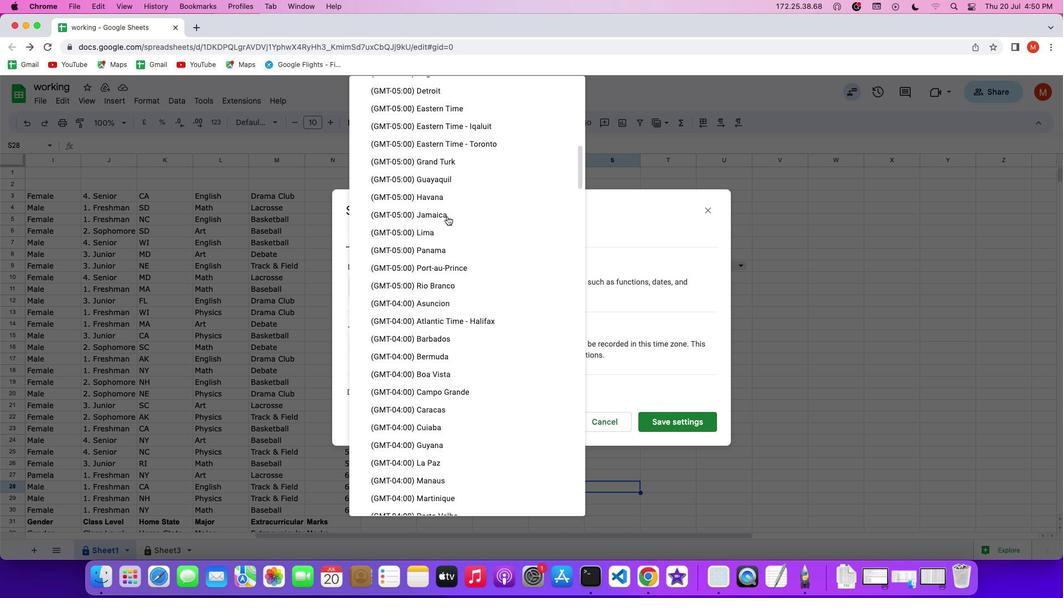 
Action: Mouse scrolled (447, 216) with delta (0, 1)
Screenshot: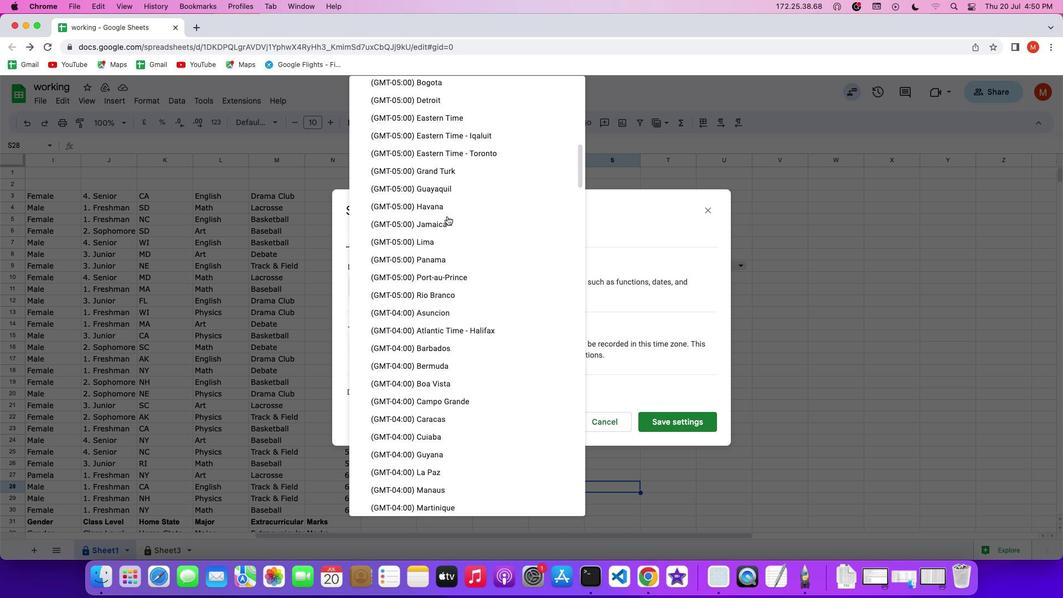 
Action: Mouse scrolled (447, 216) with delta (0, 2)
Screenshot: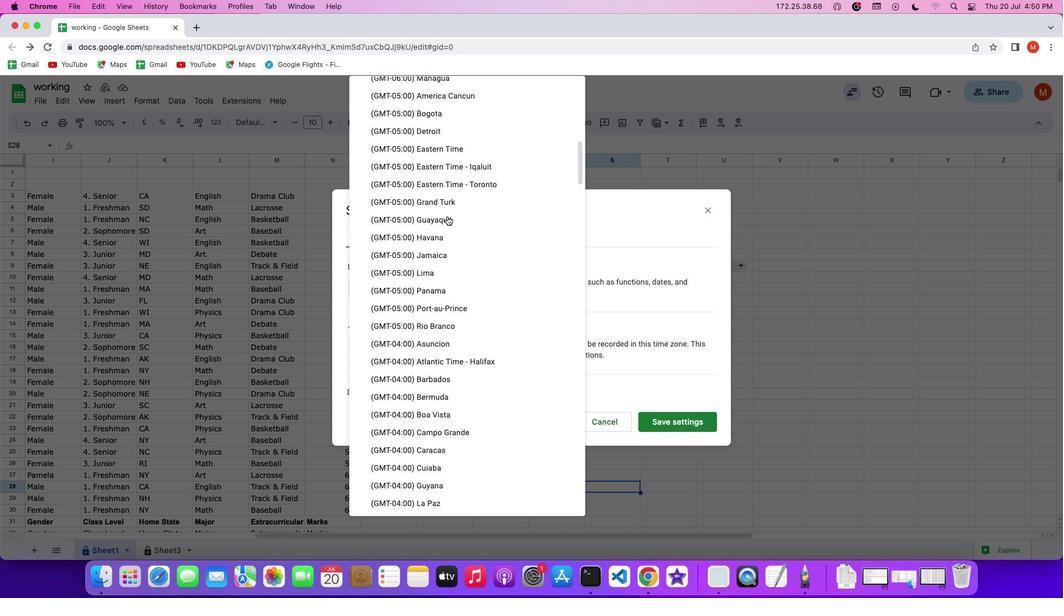 
Action: Mouse scrolled (447, 216) with delta (0, 0)
Screenshot: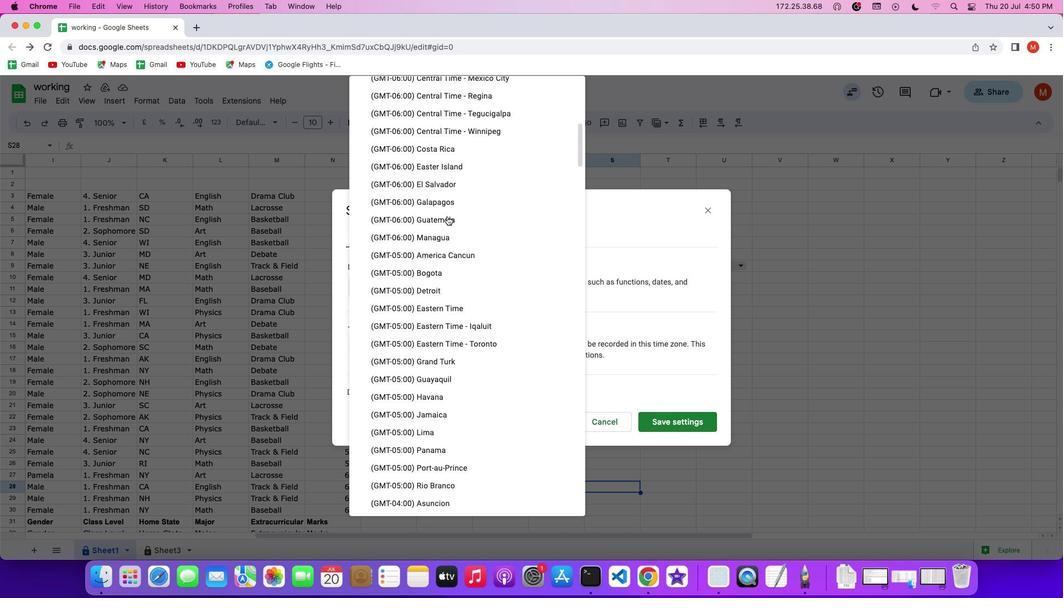 
Action: Mouse scrolled (447, 216) with delta (0, 0)
Screenshot: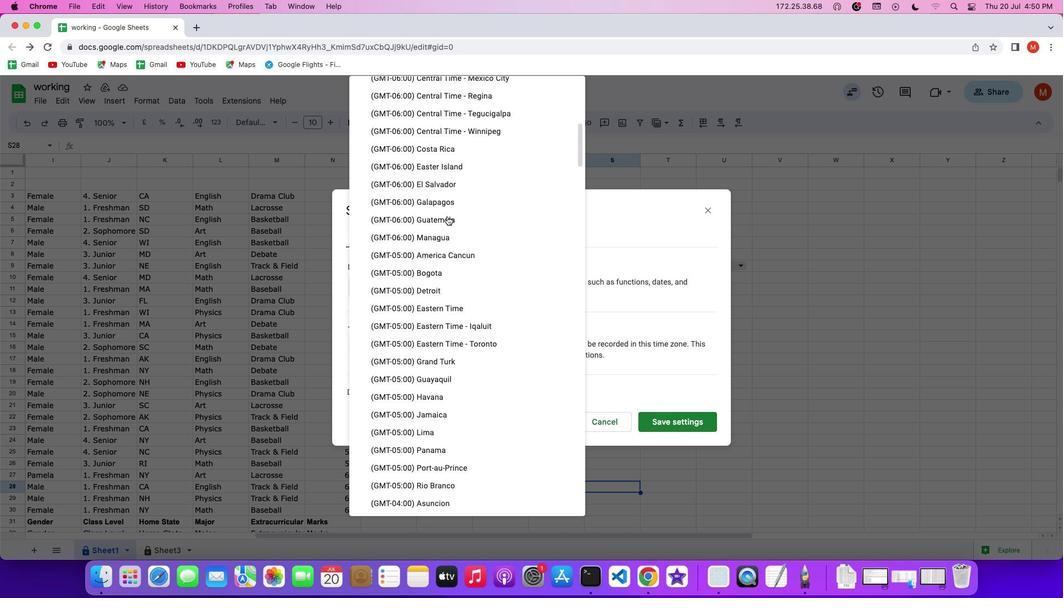 
Action: Mouse scrolled (447, 216) with delta (0, 1)
Screenshot: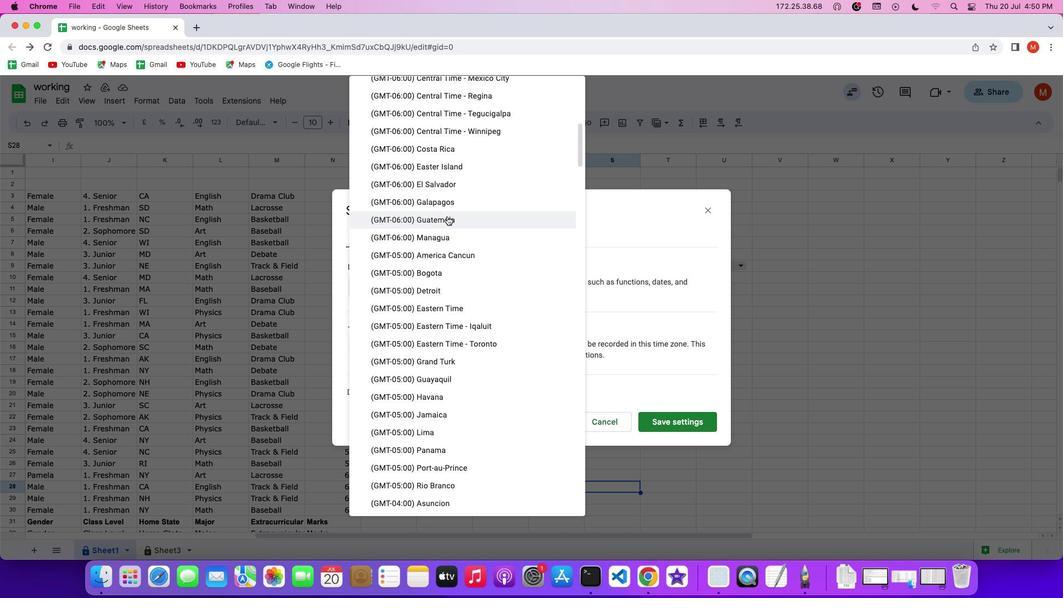 
Action: Mouse scrolled (447, 216) with delta (0, 2)
Screenshot: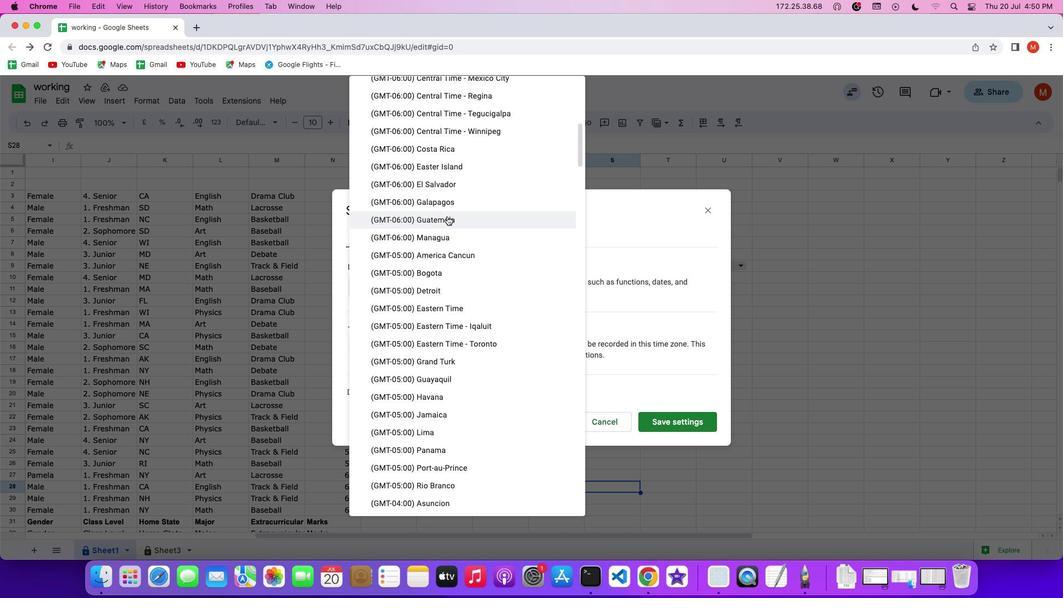 
Action: Mouse scrolled (447, 216) with delta (0, 0)
Screenshot: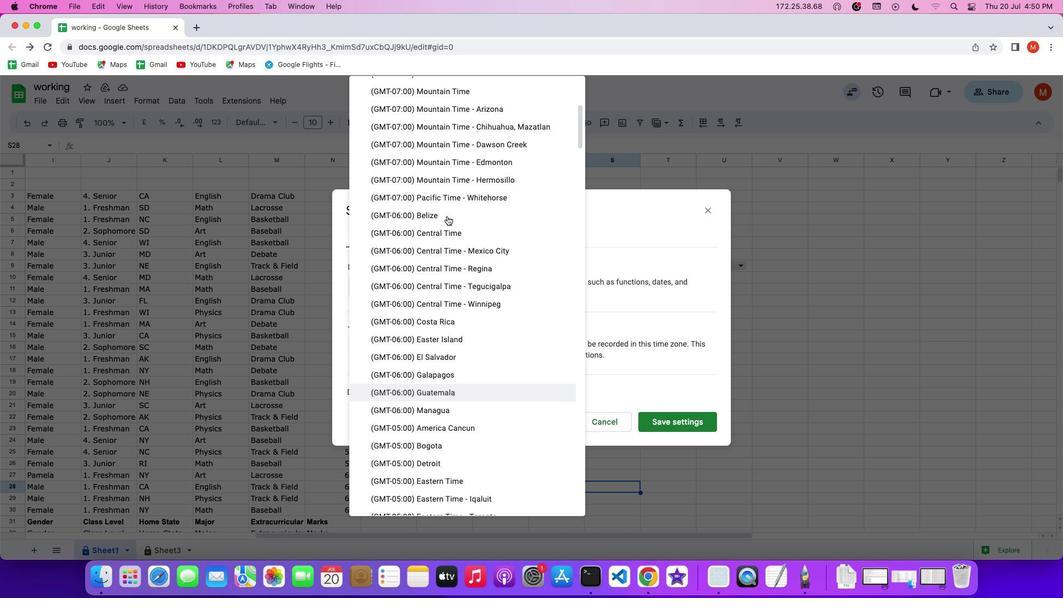 
Action: Mouse scrolled (447, 216) with delta (0, 0)
Screenshot: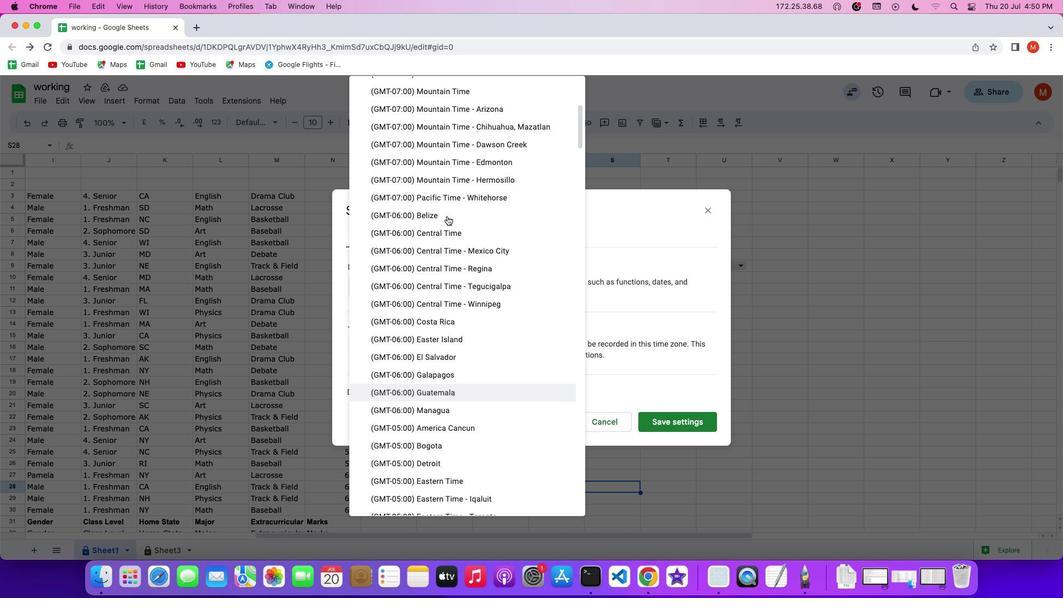 
Action: Mouse scrolled (447, 216) with delta (0, 1)
Screenshot: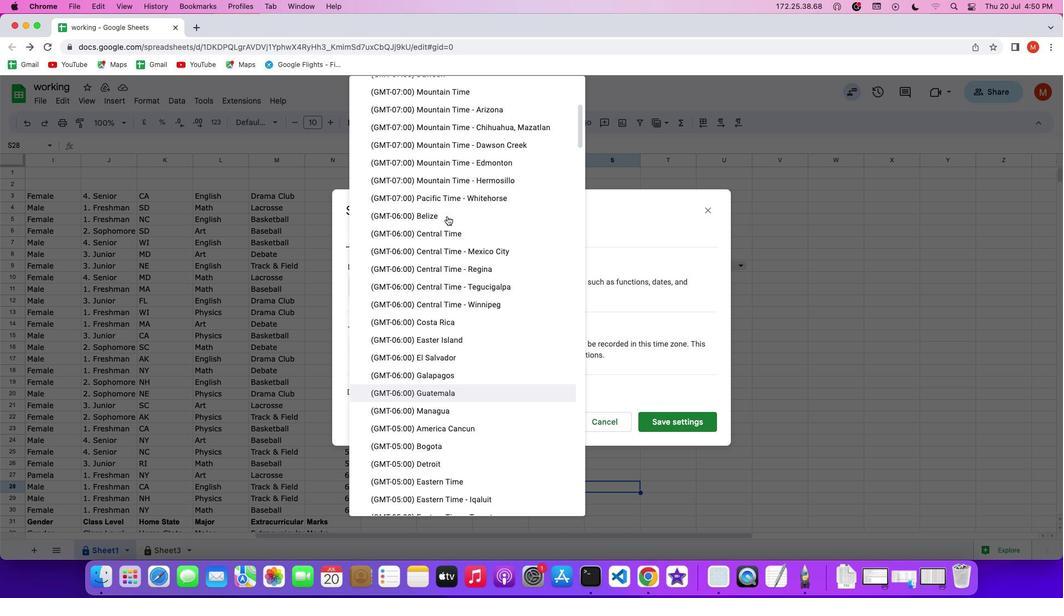 
Action: Mouse scrolled (447, 216) with delta (0, 2)
Screenshot: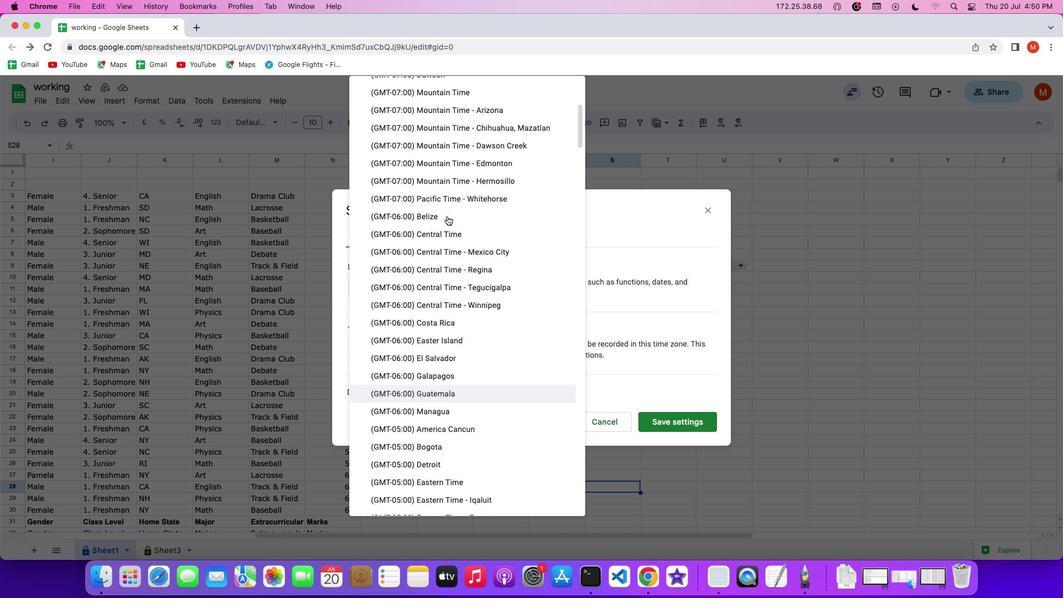 
Action: Mouse scrolled (447, 216) with delta (0, 0)
Screenshot: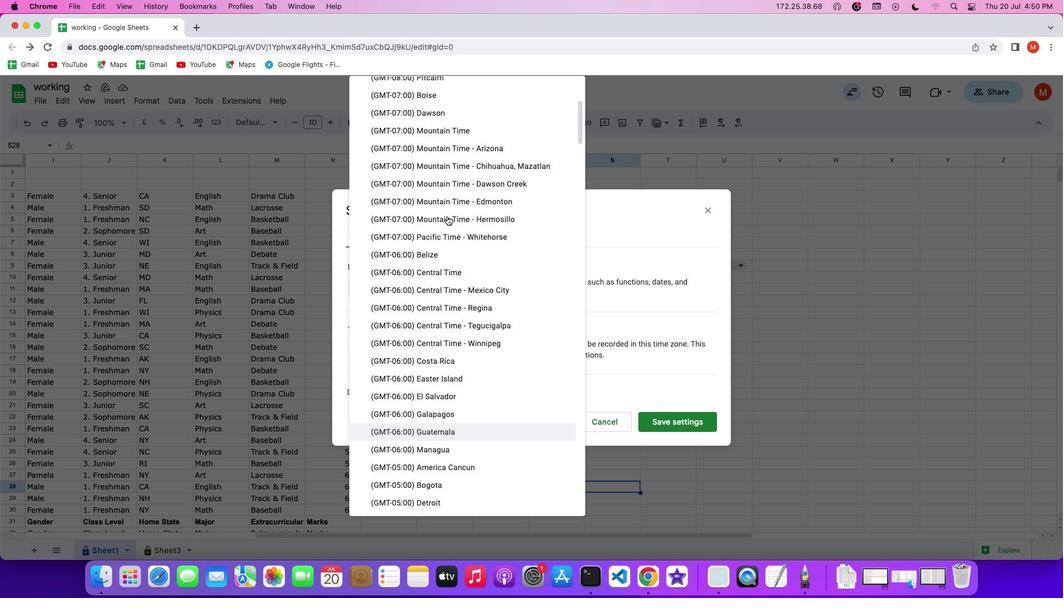 
Action: Mouse scrolled (447, 216) with delta (0, 0)
Screenshot: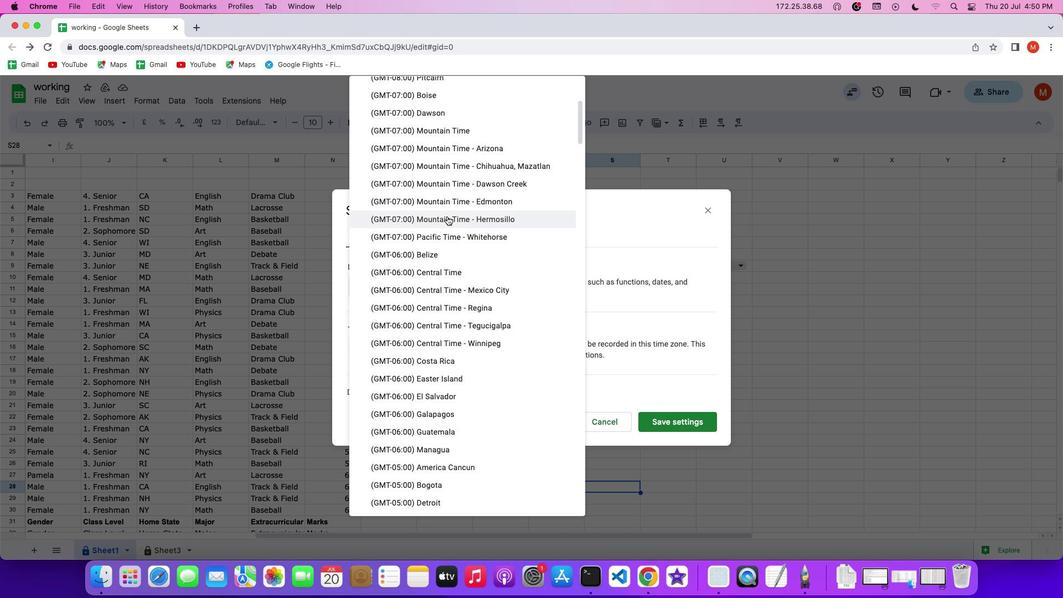 
Action: Mouse scrolled (447, 216) with delta (0, 0)
Screenshot: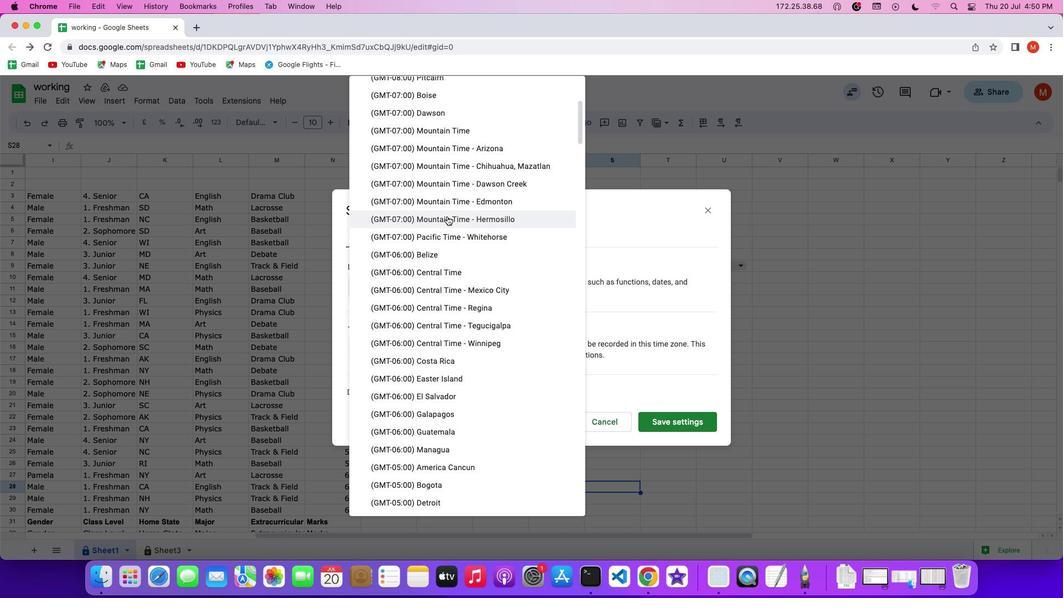
Action: Mouse scrolled (447, 216) with delta (0, 0)
Screenshot: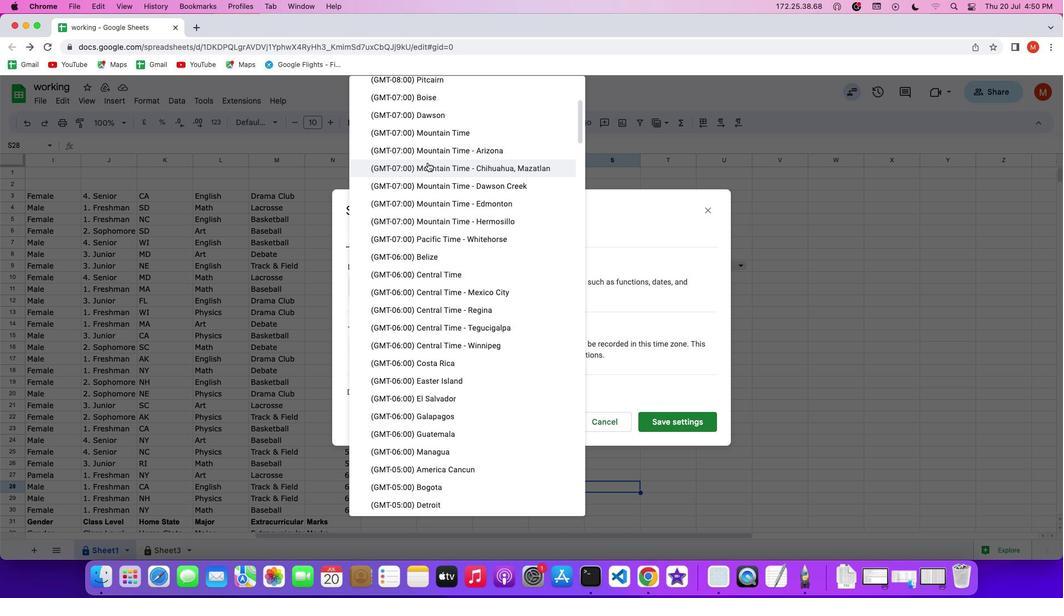 
Action: Mouse moved to (434, 98)
Screenshot: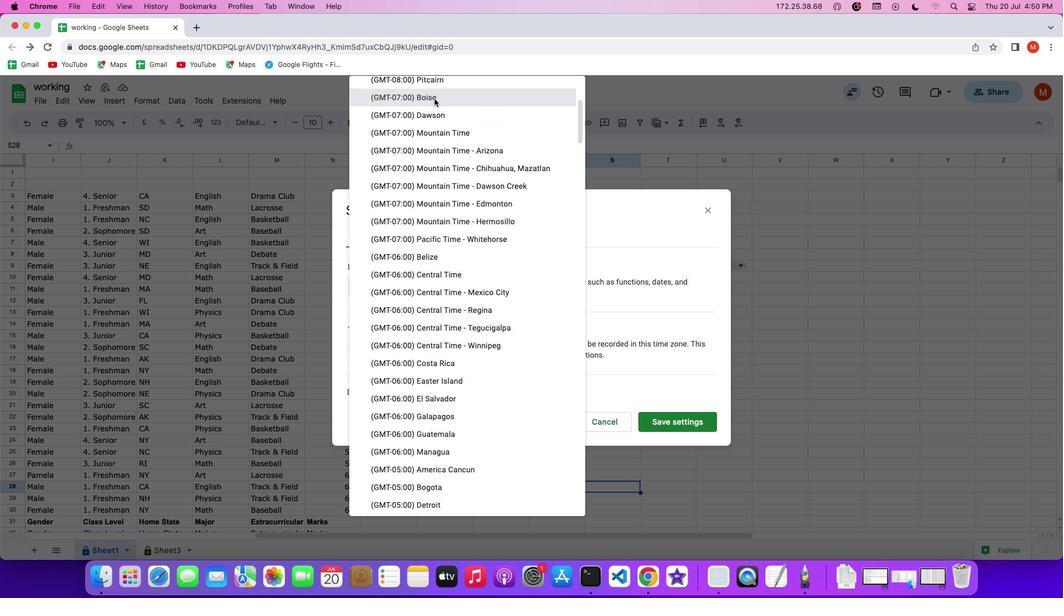 
Action: Mouse pressed left at (434, 98)
Screenshot: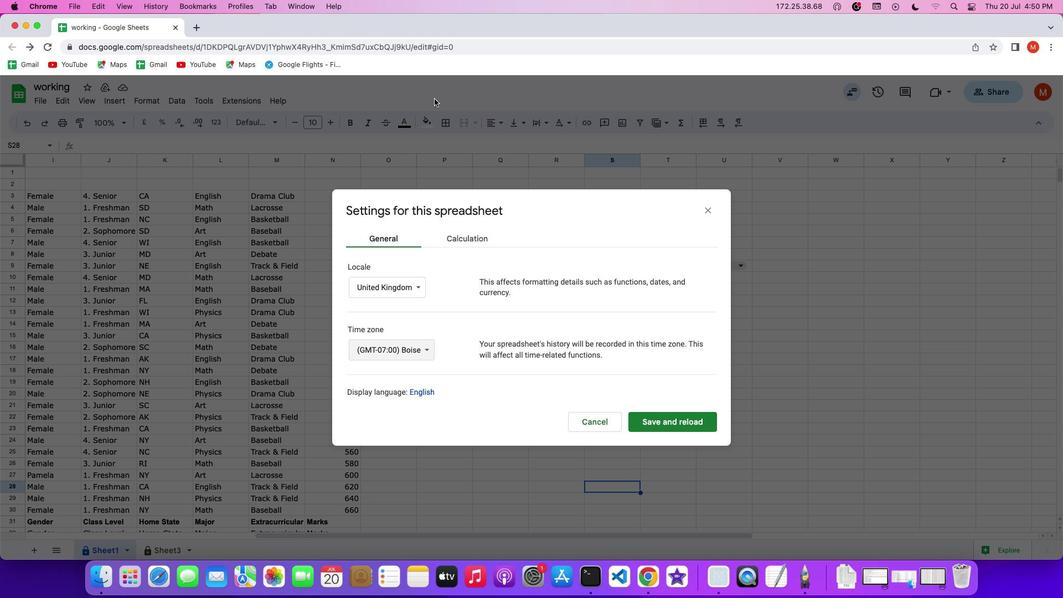 
